 Task: Look for space in Evans, United States from 6th June, 2023 to 8th June, 2023 for 2 adults in price range Rs.7000 to Rs.12000. Place can be private room with 1  bedroom having 2 beds and 1 bathroom. Property type can be house, flat, guest house. Booking option can be shelf check-in. Required host language is English.
Action: Mouse moved to (411, 81)
Screenshot: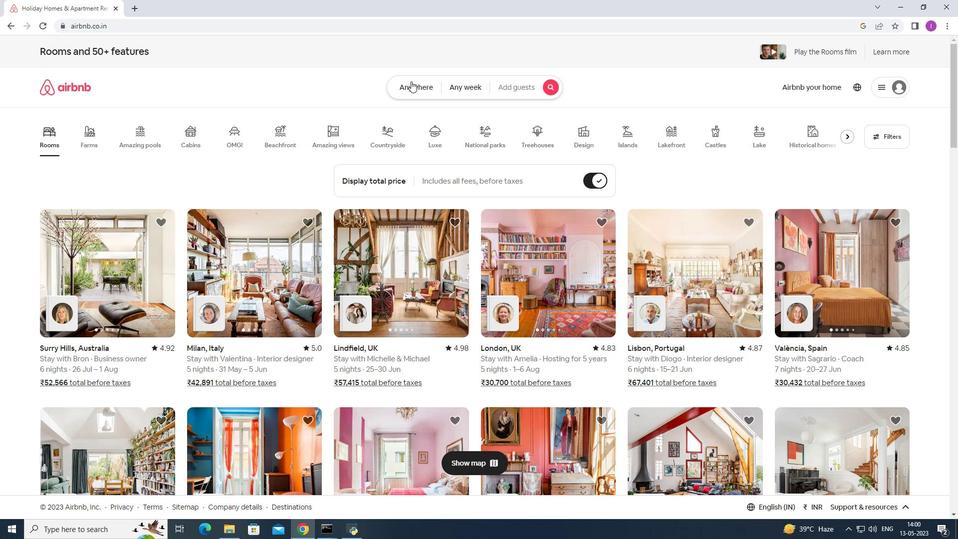 
Action: Mouse pressed left at (411, 81)
Screenshot: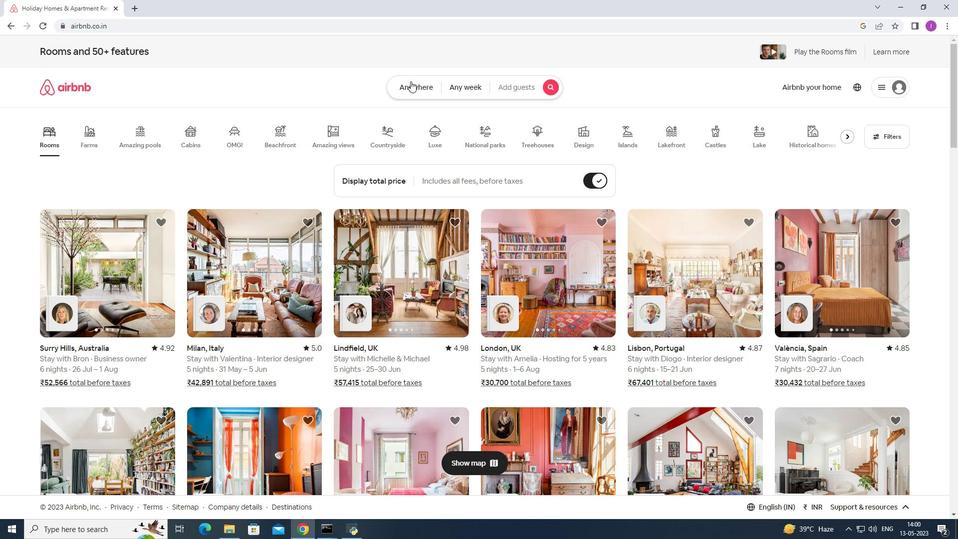 
Action: Mouse moved to (302, 121)
Screenshot: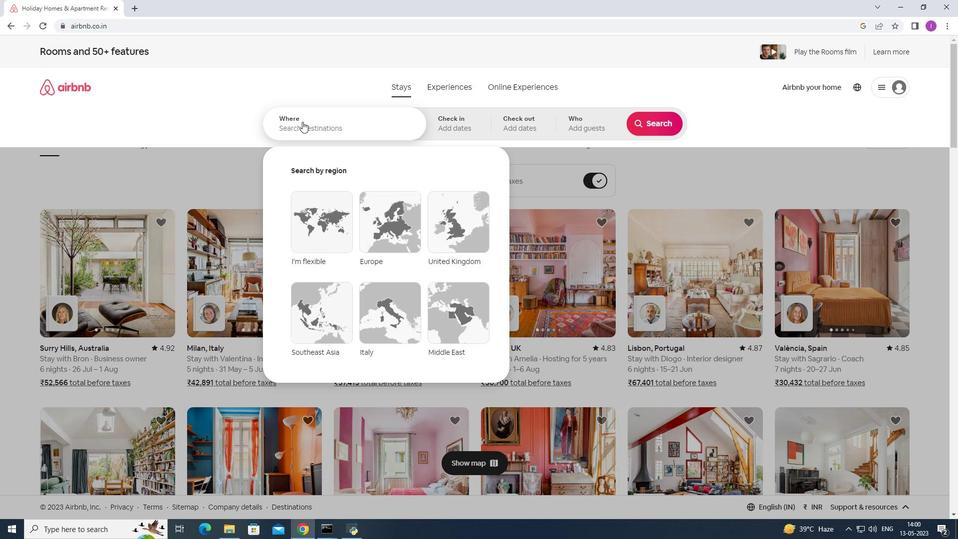 
Action: Mouse pressed left at (302, 121)
Screenshot: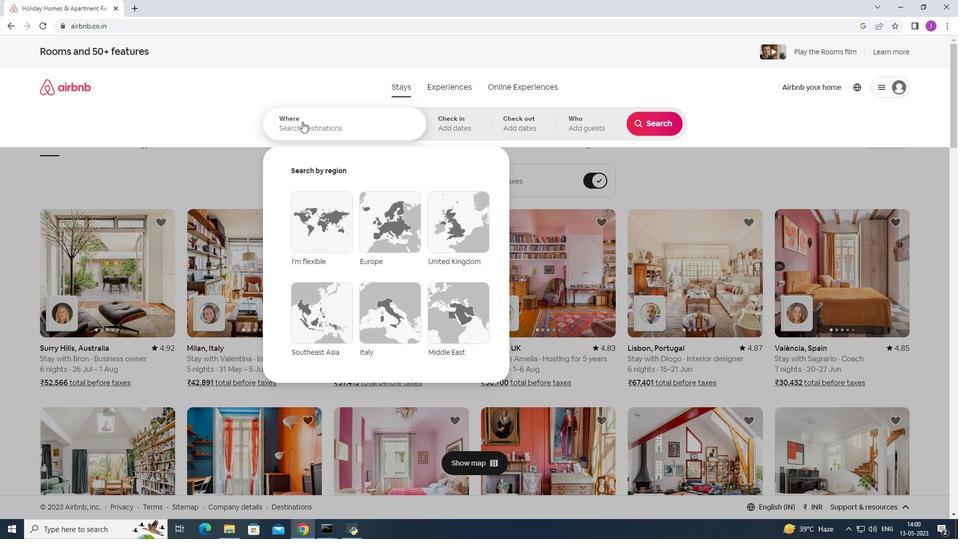 
Action: Key pressed <Key.shift><Key.shift><Key.shift><Key.shift><Key.shift>Evans,<Key.shift>United<Key.space>states
Screenshot: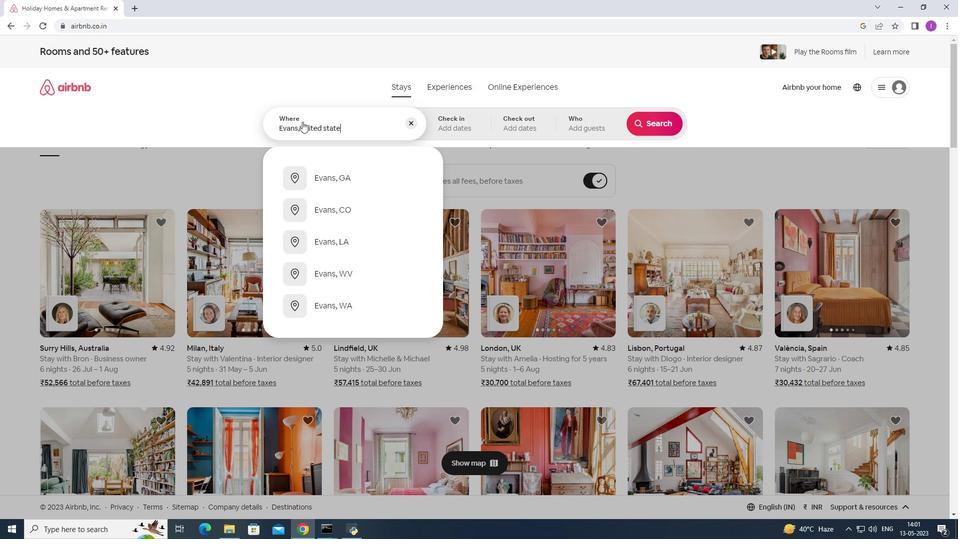 
Action: Mouse moved to (452, 124)
Screenshot: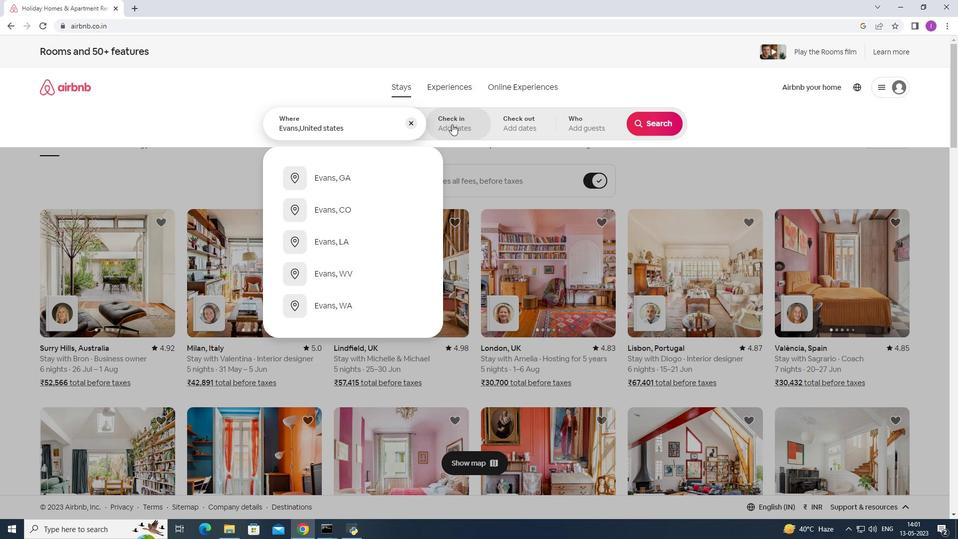 
Action: Mouse pressed left at (452, 124)
Screenshot: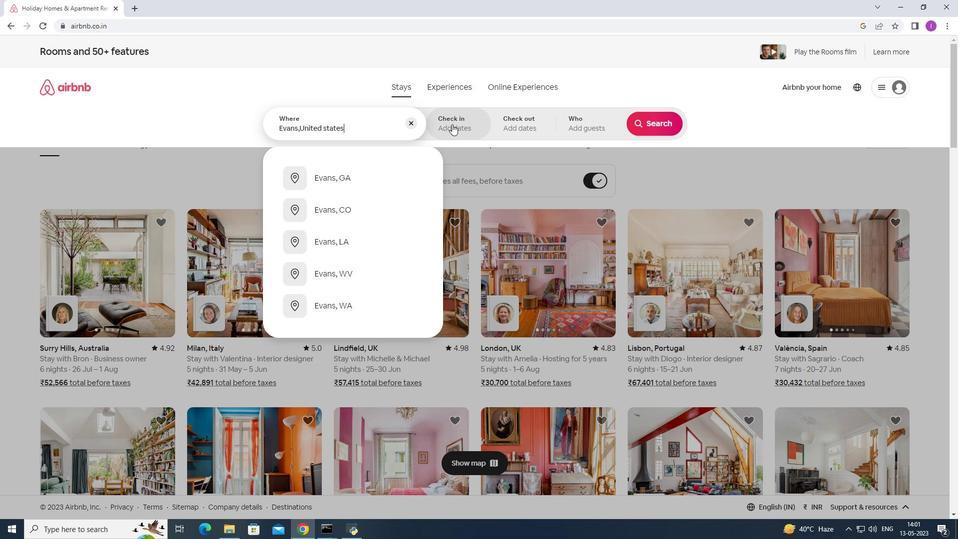 
Action: Mouse moved to (541, 272)
Screenshot: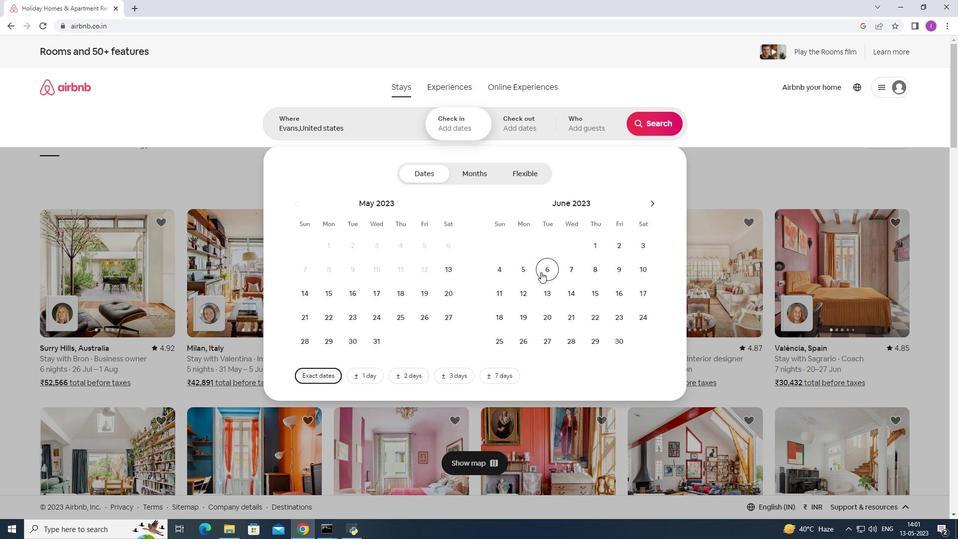 
Action: Mouse pressed left at (541, 272)
Screenshot: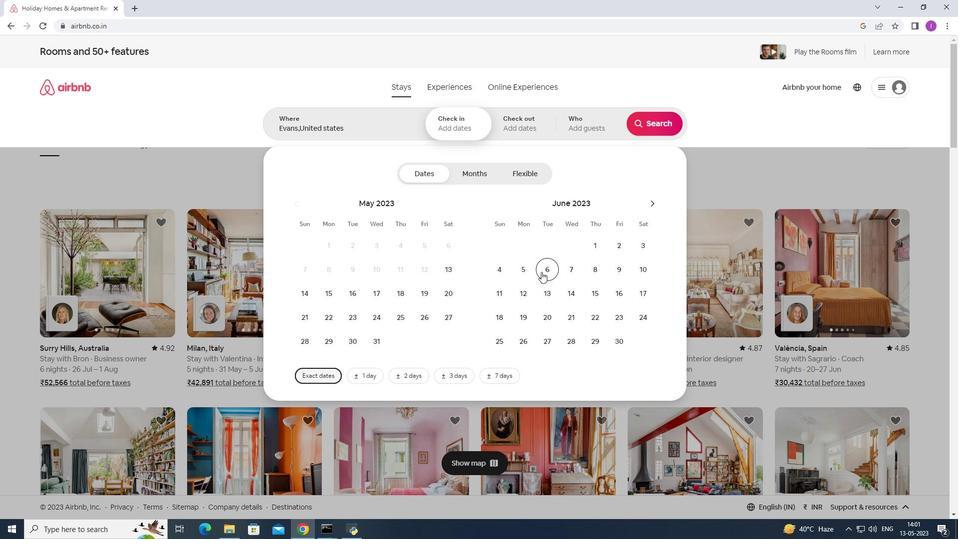 
Action: Mouse moved to (589, 269)
Screenshot: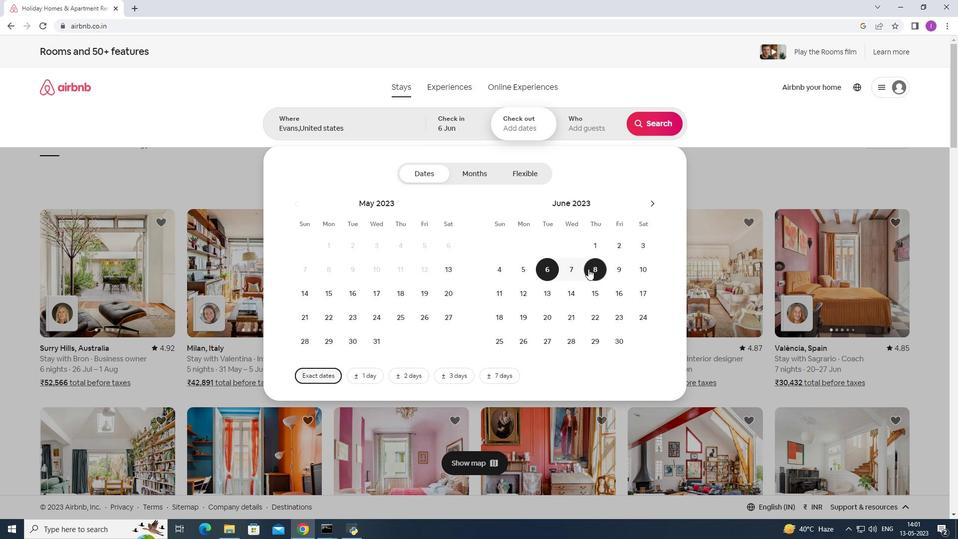 
Action: Mouse pressed left at (589, 269)
Screenshot: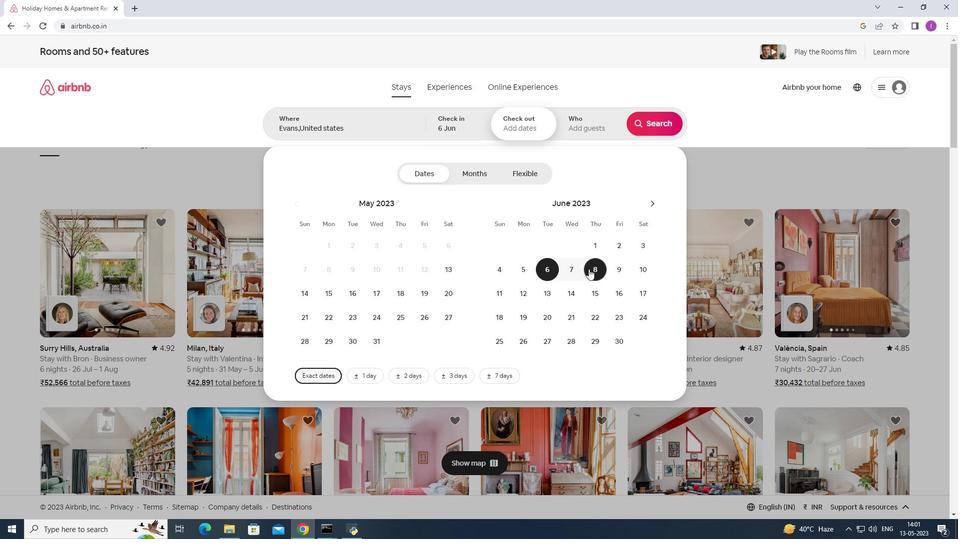 
Action: Mouse moved to (592, 123)
Screenshot: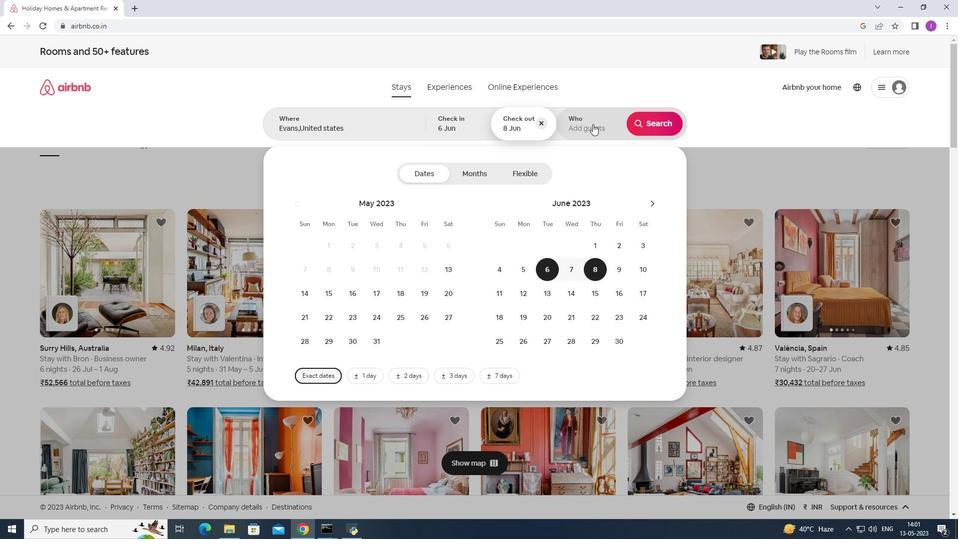 
Action: Mouse pressed left at (592, 123)
Screenshot: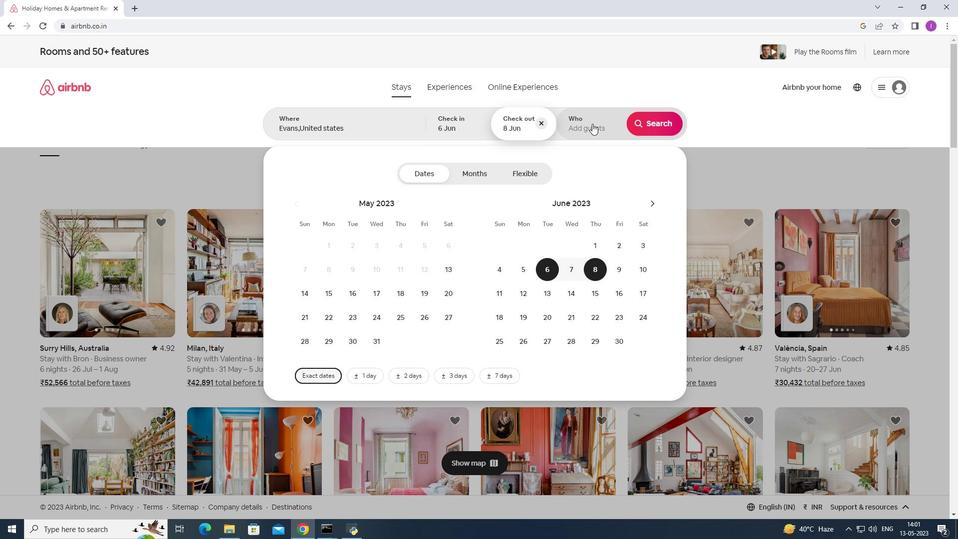 
Action: Mouse moved to (658, 172)
Screenshot: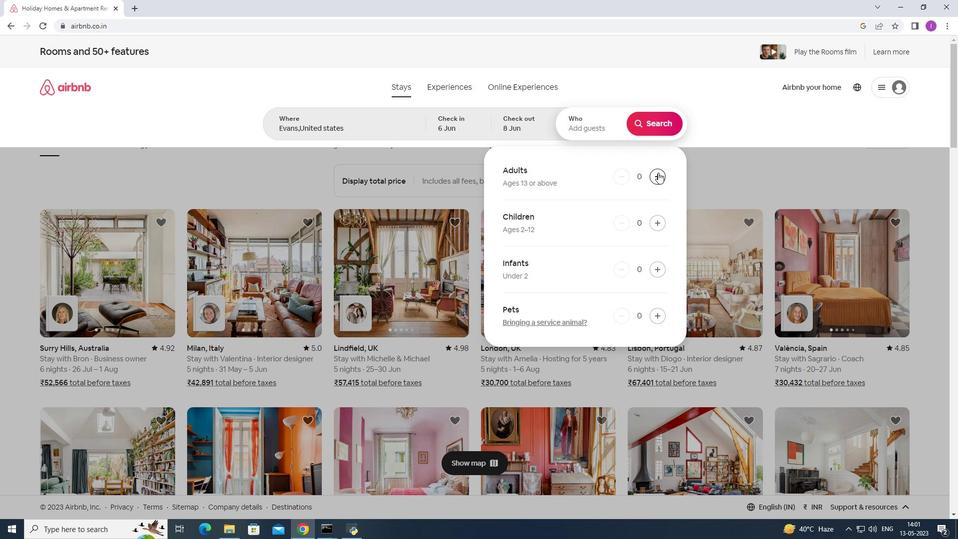 
Action: Mouse pressed left at (658, 172)
Screenshot: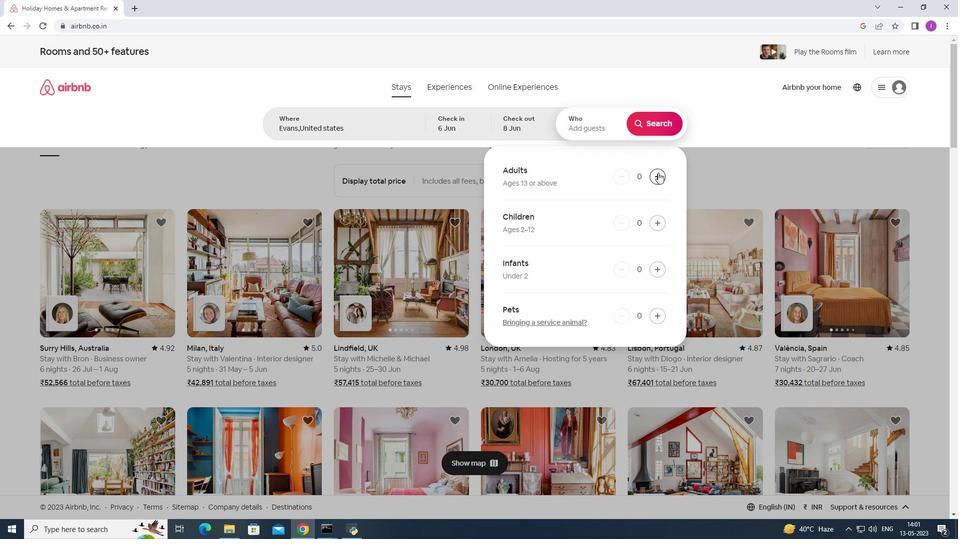 
Action: Mouse pressed left at (658, 172)
Screenshot: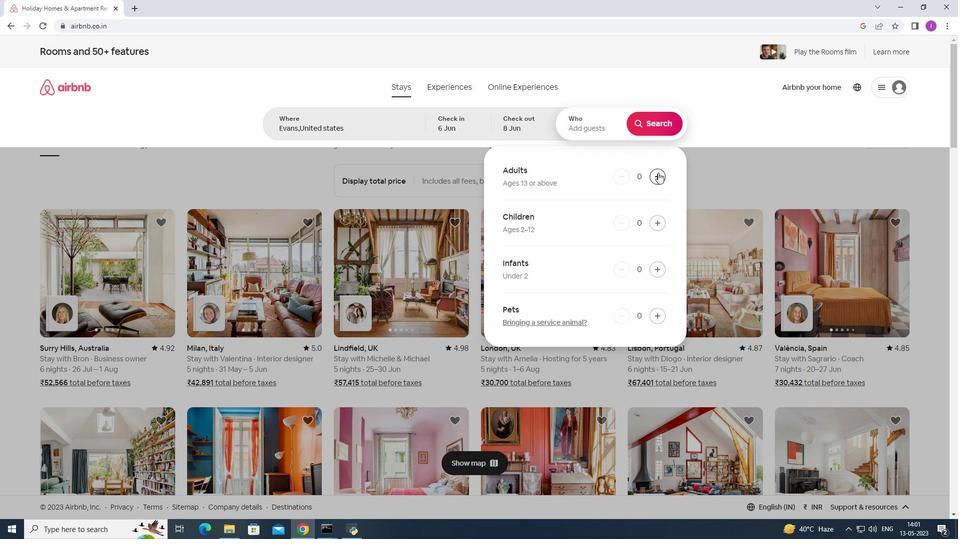 
Action: Mouse moved to (659, 121)
Screenshot: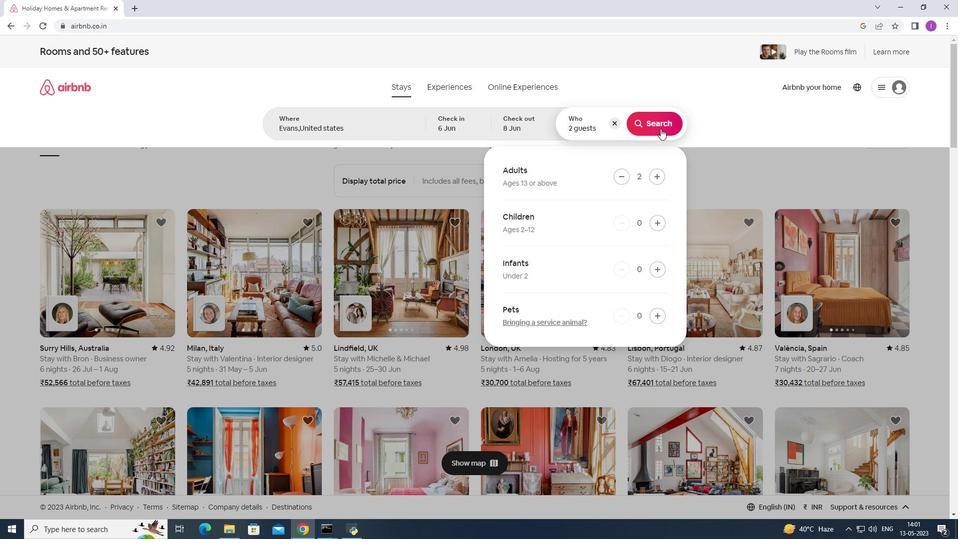 
Action: Mouse pressed left at (659, 121)
Screenshot: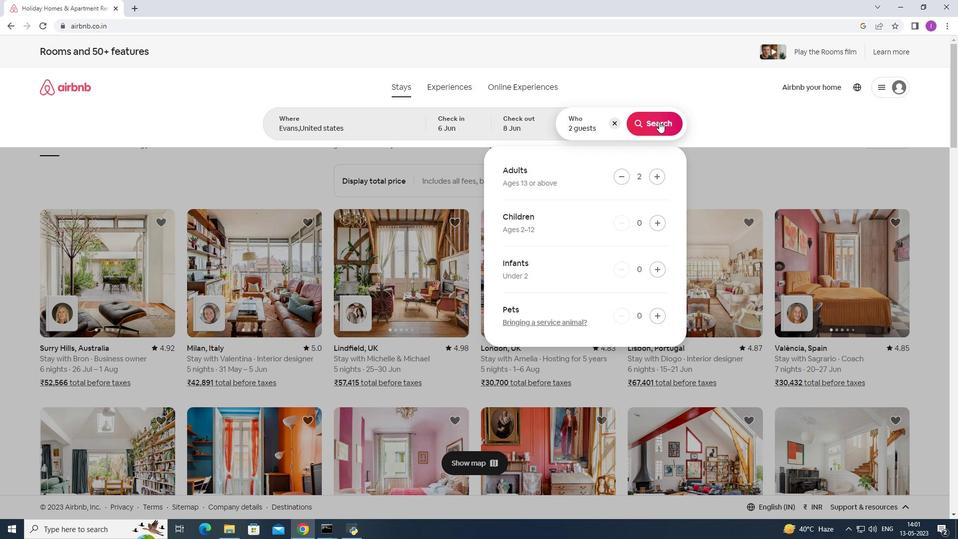 
Action: Mouse moved to (903, 92)
Screenshot: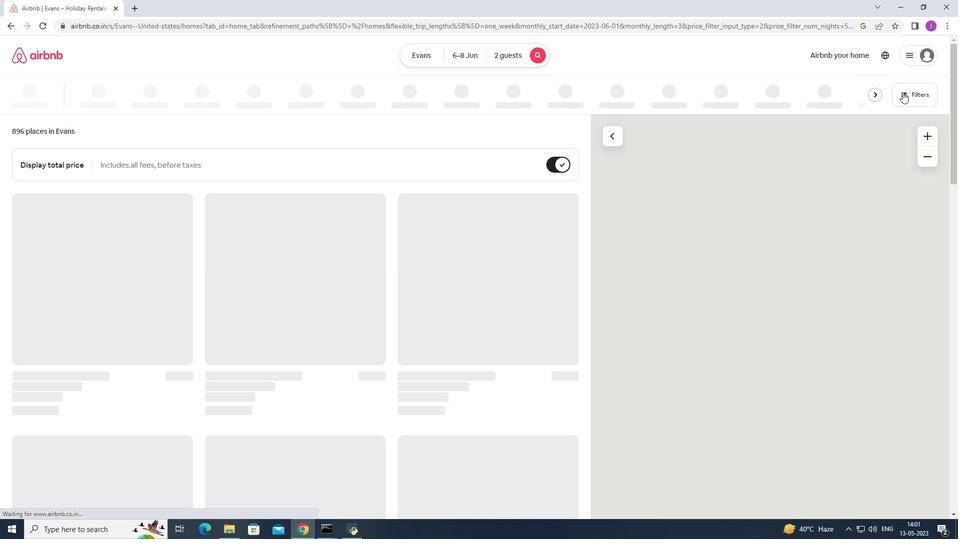 
Action: Mouse pressed left at (903, 92)
Screenshot: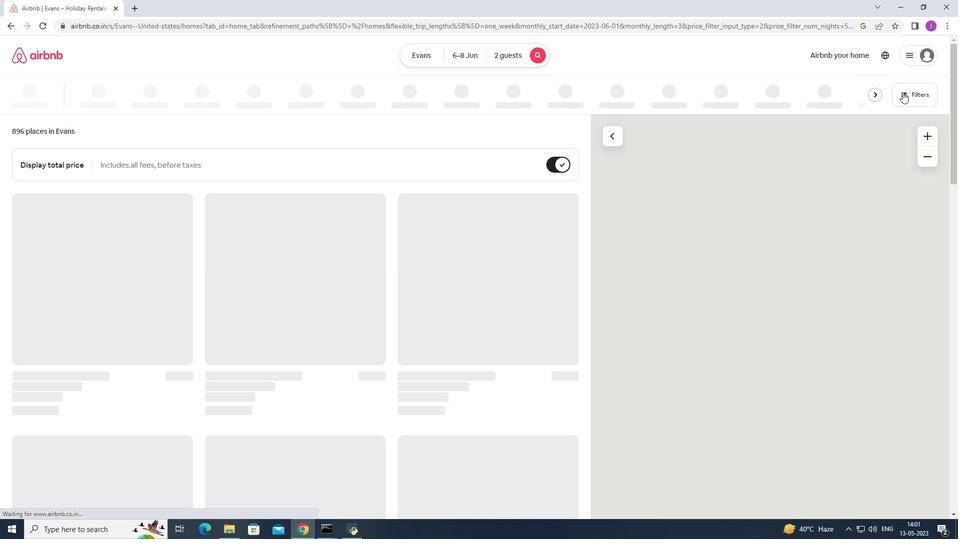 
Action: Mouse moved to (555, 342)
Screenshot: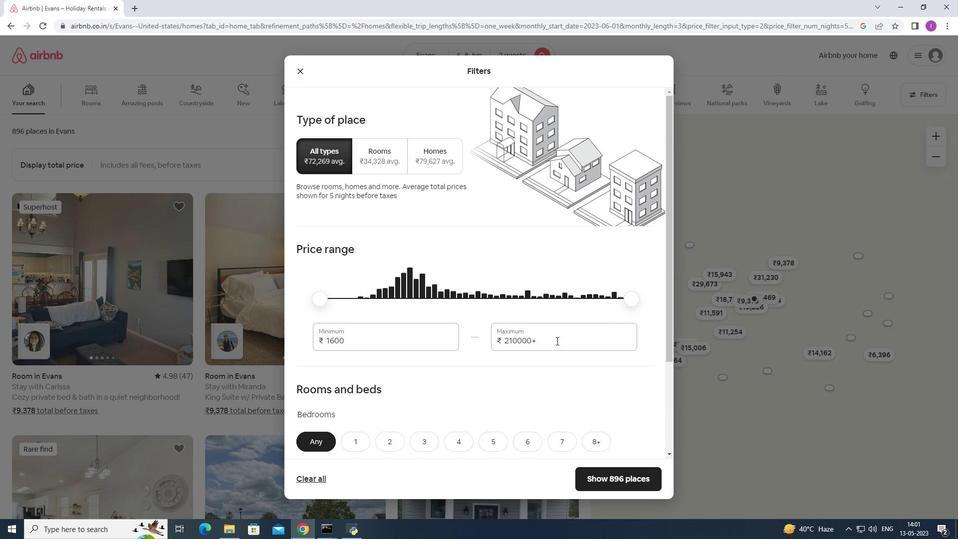
Action: Mouse pressed left at (555, 342)
Screenshot: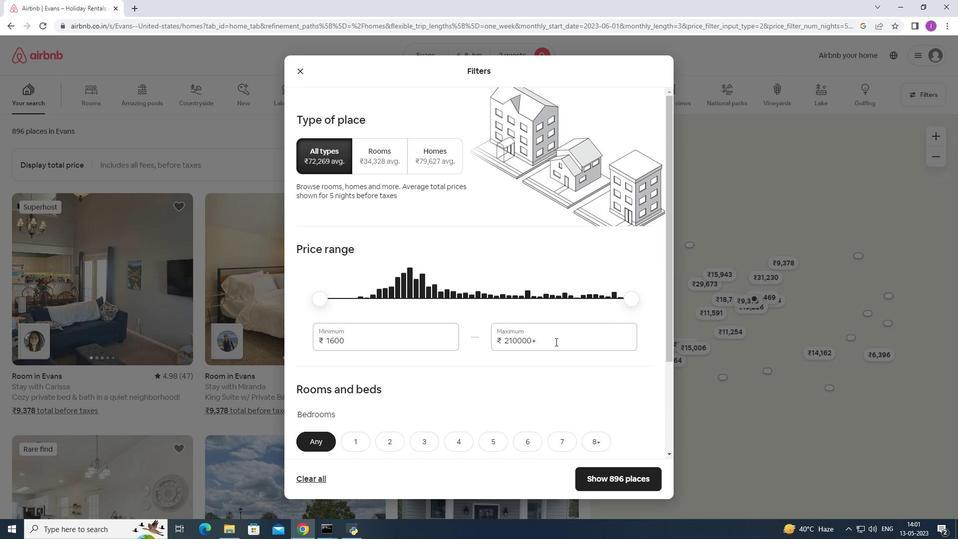 
Action: Mouse moved to (491, 334)
Screenshot: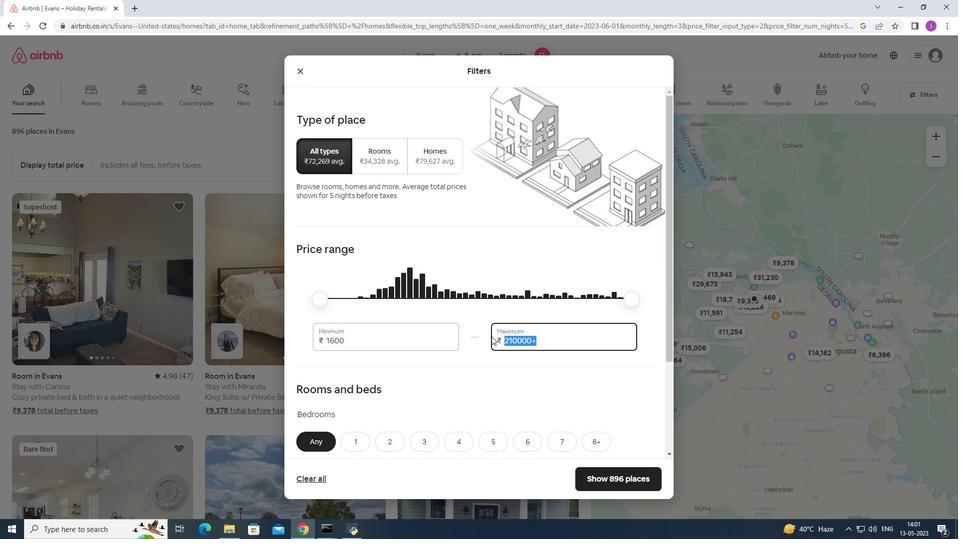 
Action: Key pressed 1
Screenshot: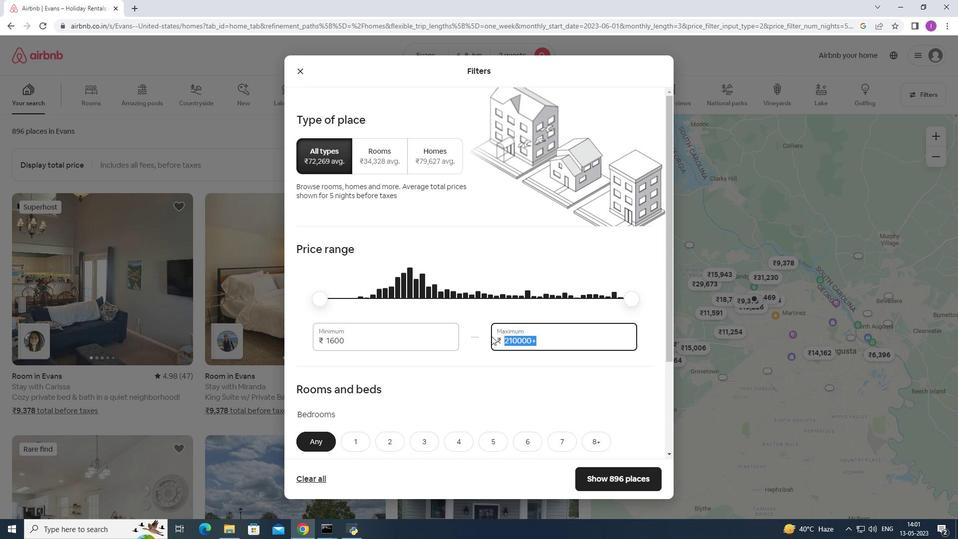 
Action: Mouse moved to (491, 332)
Screenshot: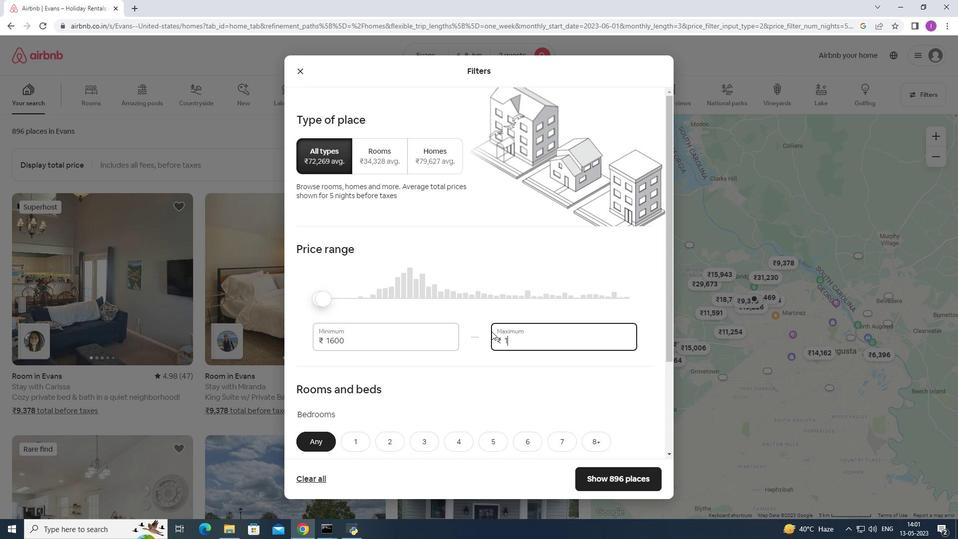 
Action: Key pressed 2
Screenshot: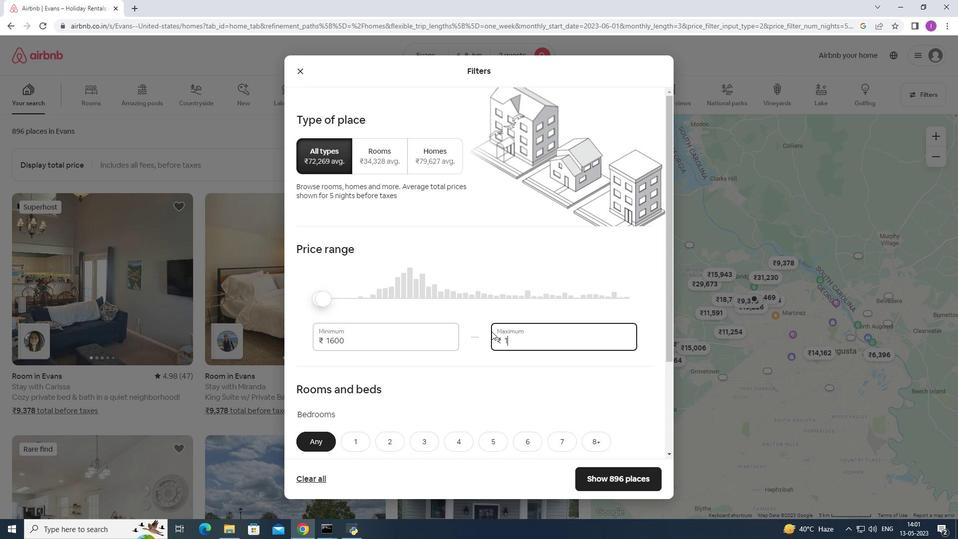 
Action: Mouse moved to (492, 325)
Screenshot: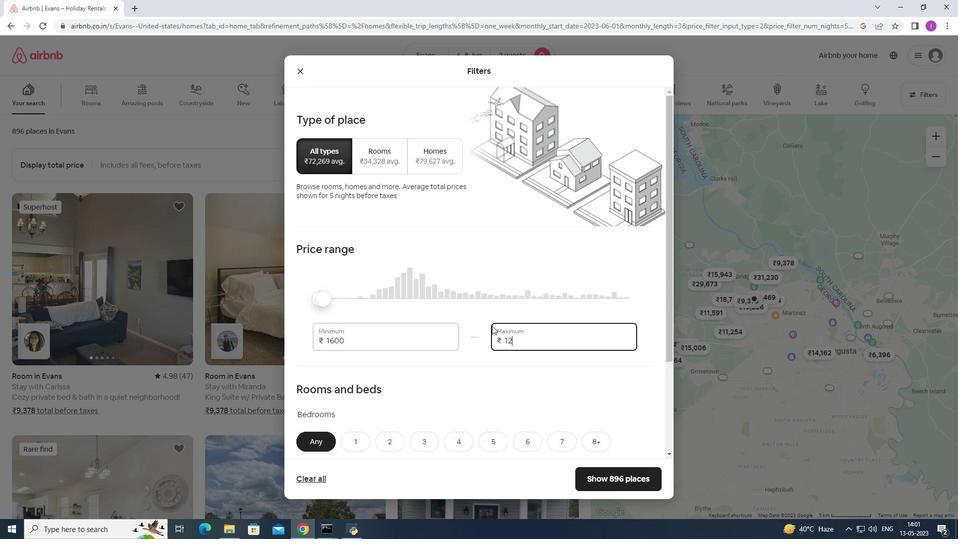 
Action: Key pressed 0
Screenshot: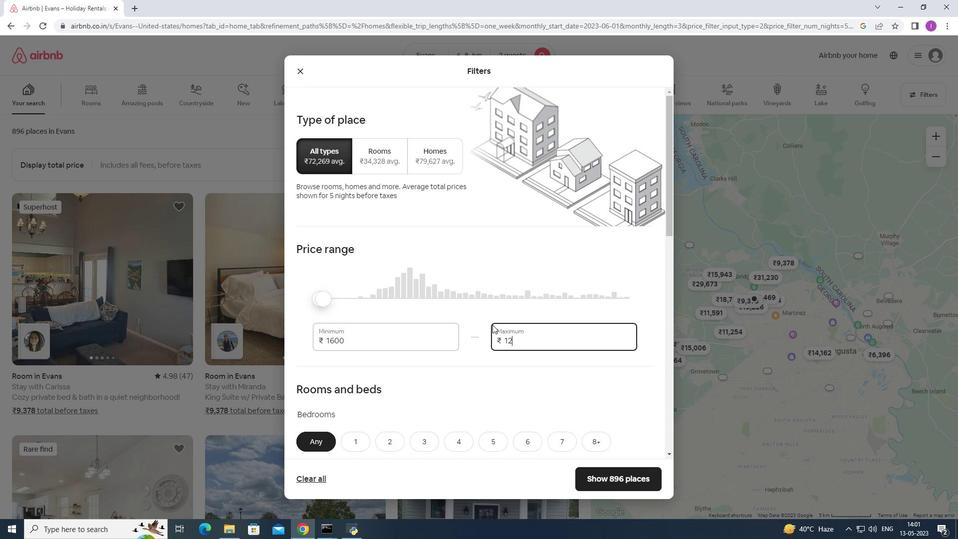 
Action: Mouse moved to (492, 321)
Screenshot: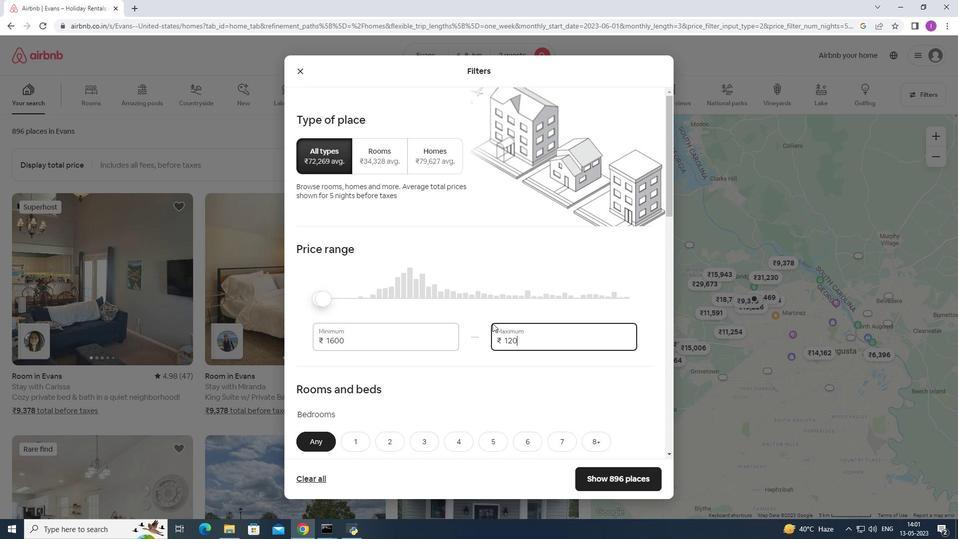 
Action: Key pressed 0
Screenshot: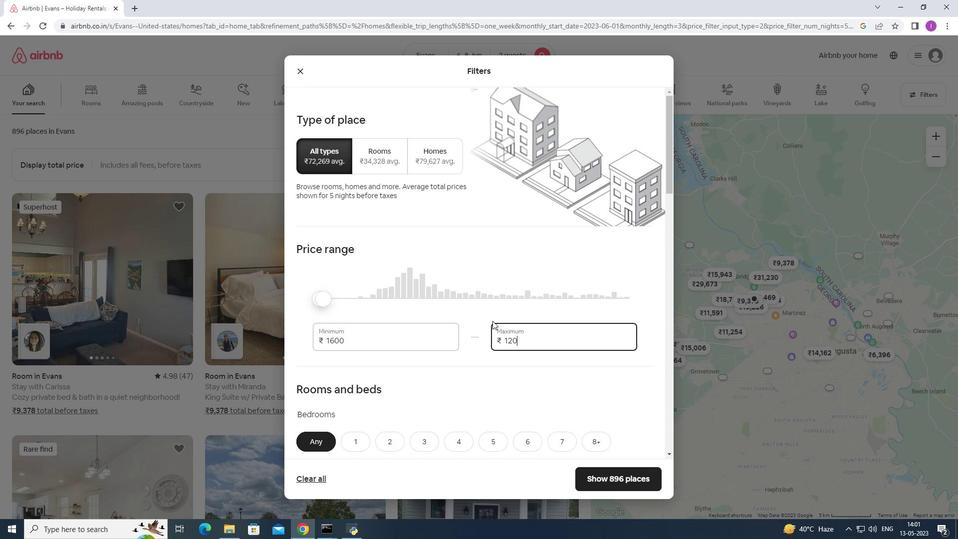 
Action: Mouse moved to (492, 320)
Screenshot: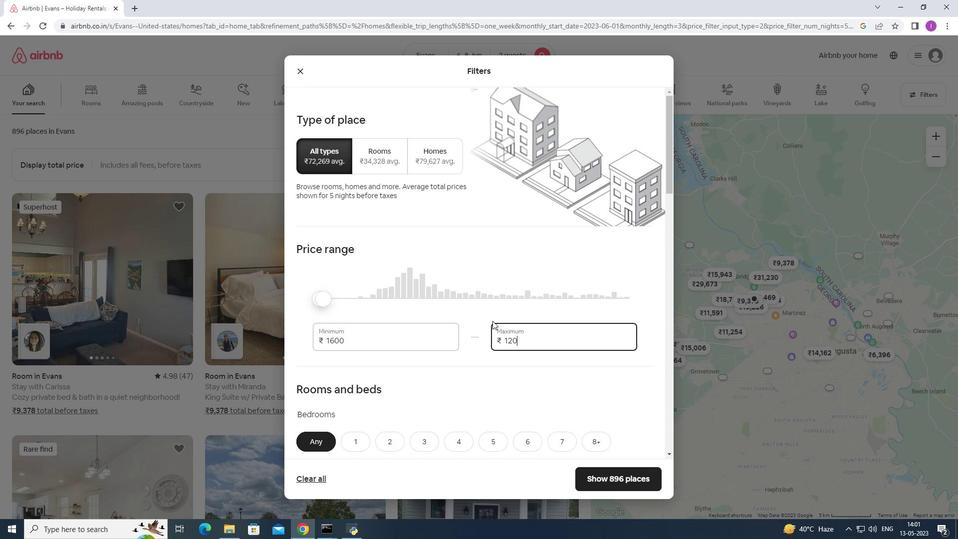 
Action: Key pressed 0
Screenshot: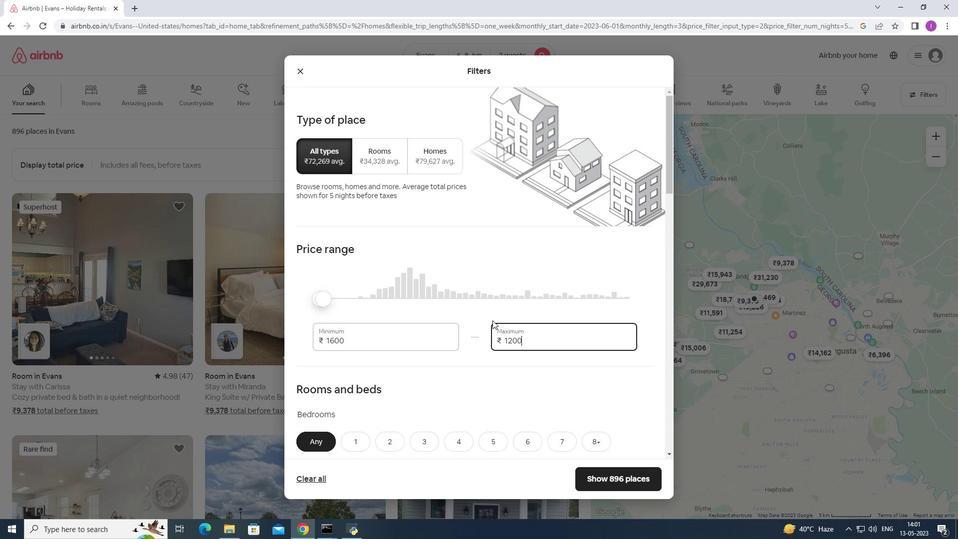 
Action: Mouse moved to (362, 342)
Screenshot: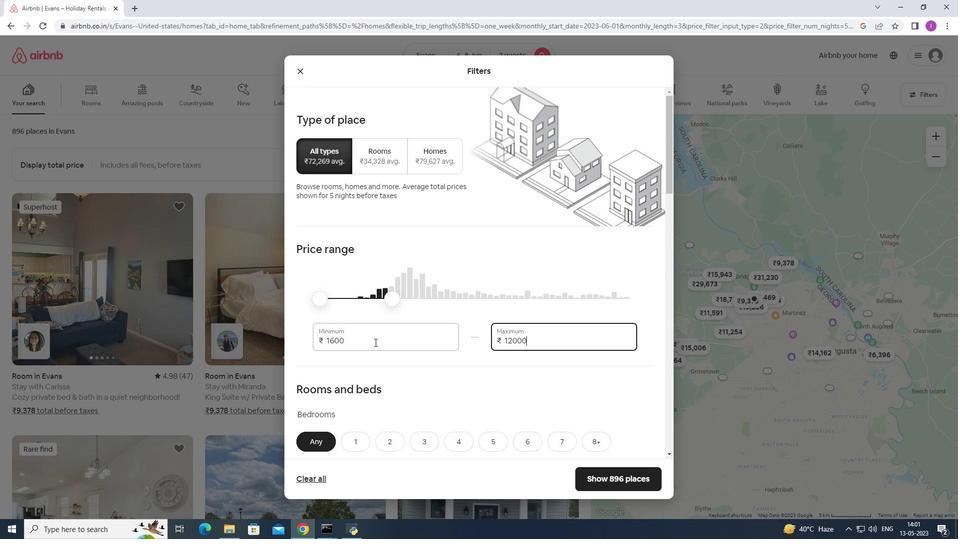 
Action: Mouse pressed left at (362, 342)
Screenshot: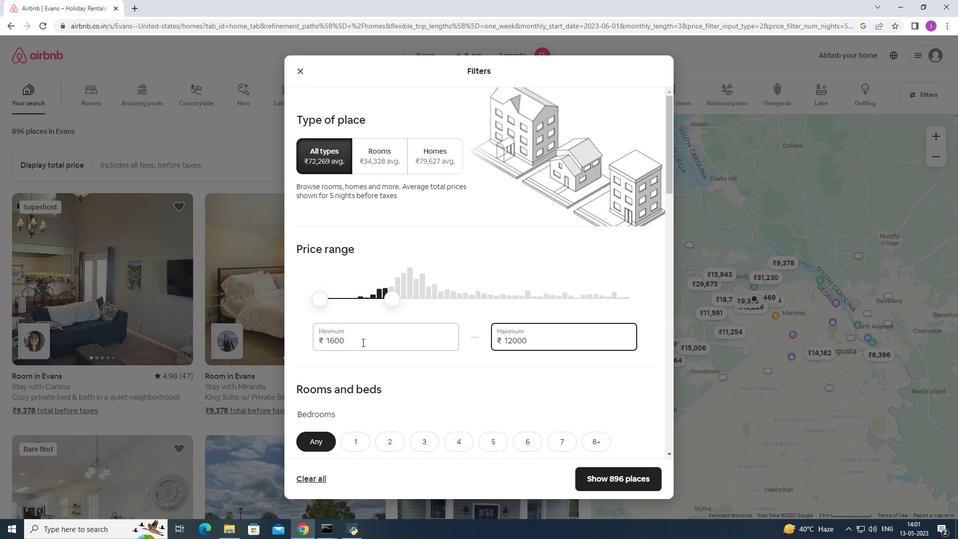 
Action: Mouse moved to (379, 330)
Screenshot: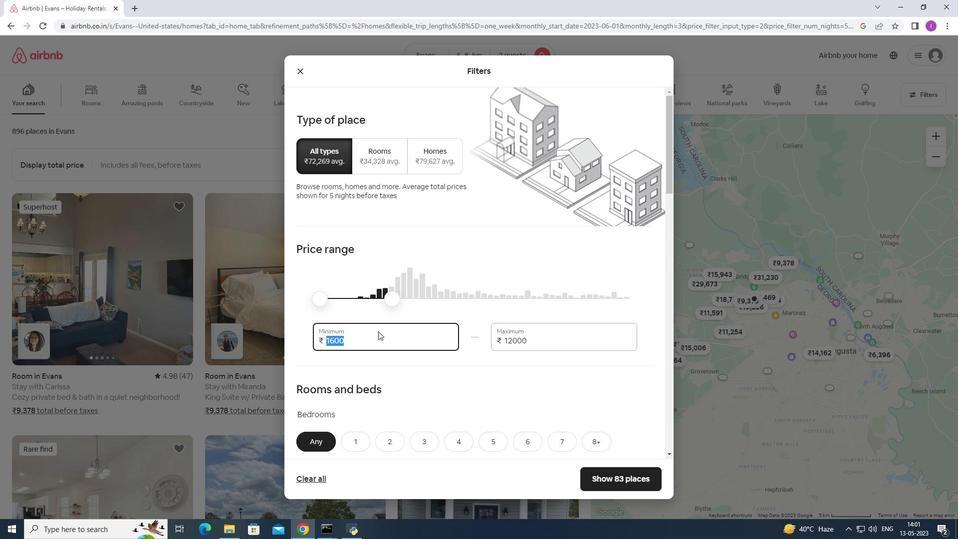 
Action: Key pressed 7000
Screenshot: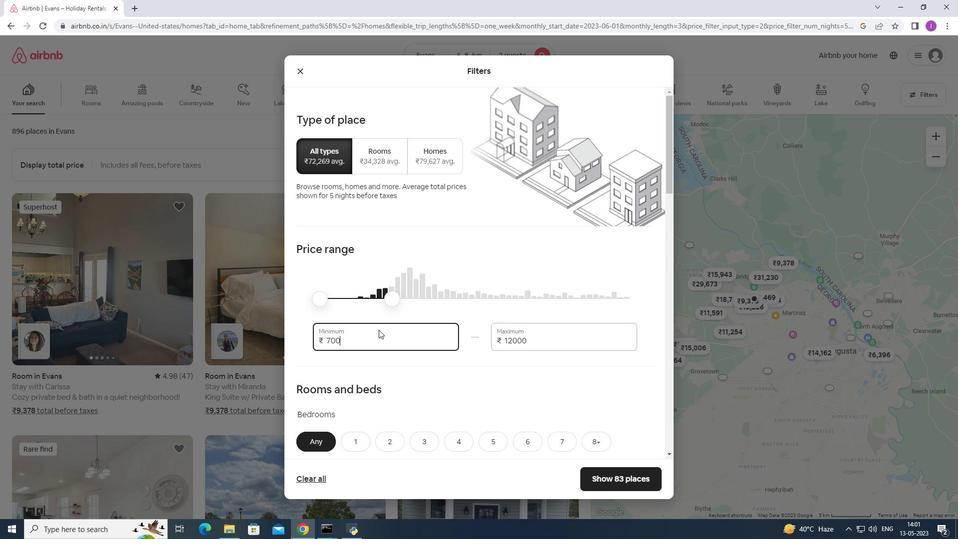 
Action: Mouse moved to (413, 339)
Screenshot: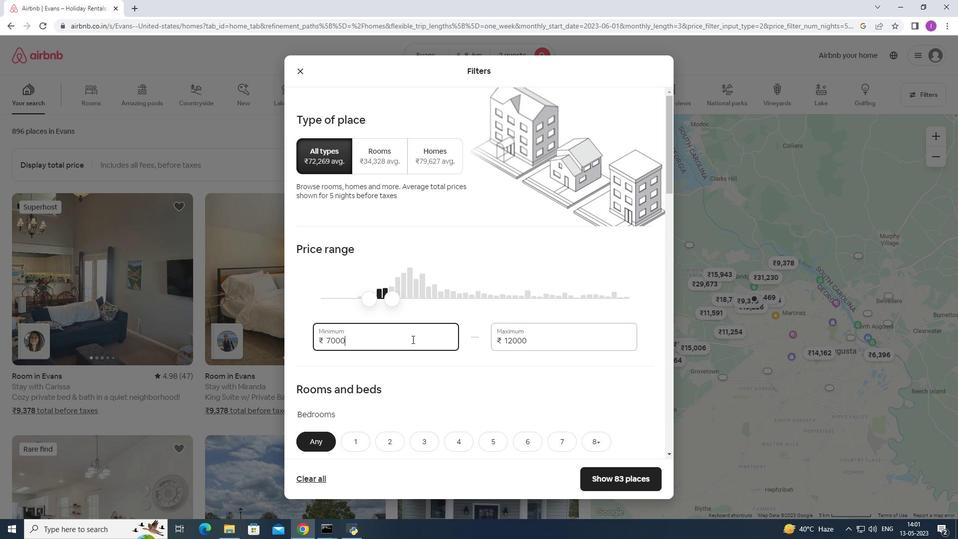 
Action: Mouse scrolled (413, 339) with delta (0, 0)
Screenshot: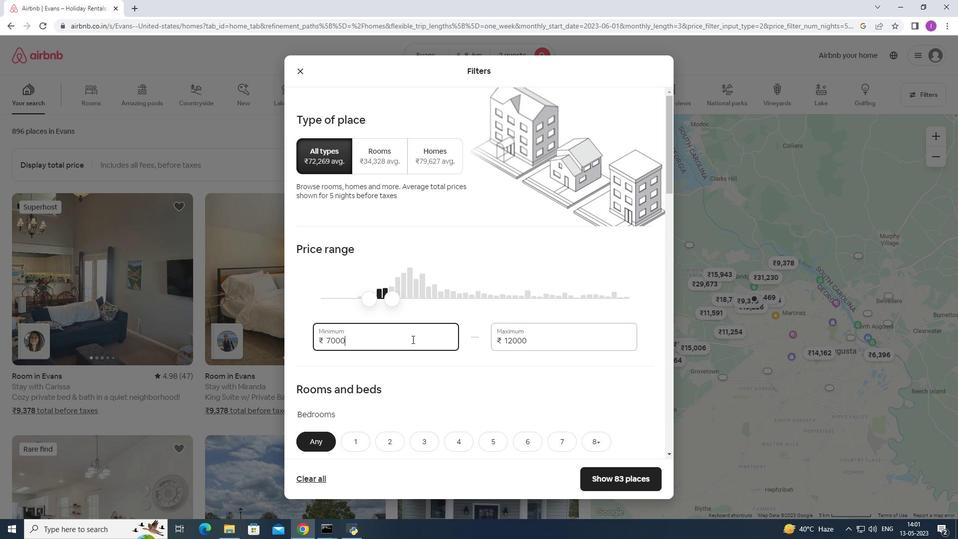
Action: Mouse moved to (413, 339)
Screenshot: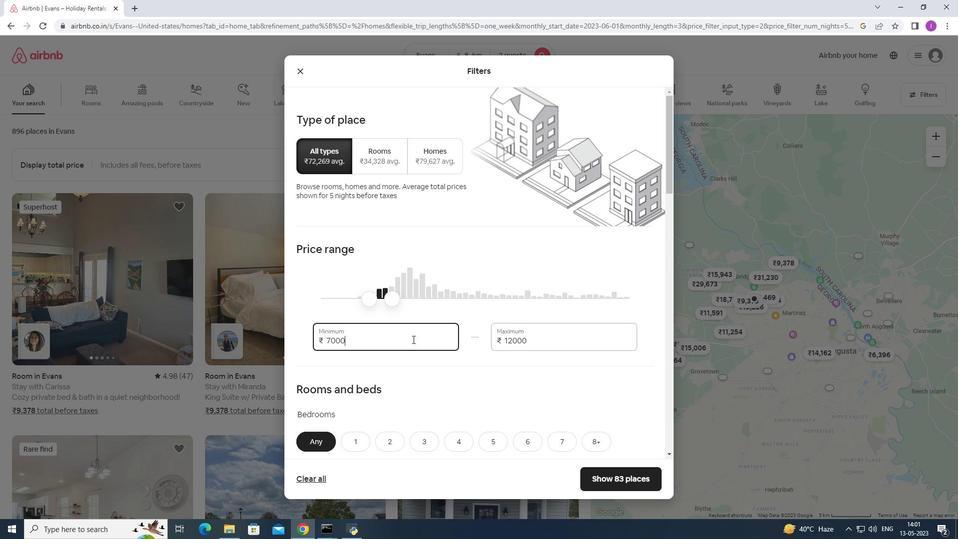 
Action: Mouse scrolled (413, 339) with delta (0, 0)
Screenshot: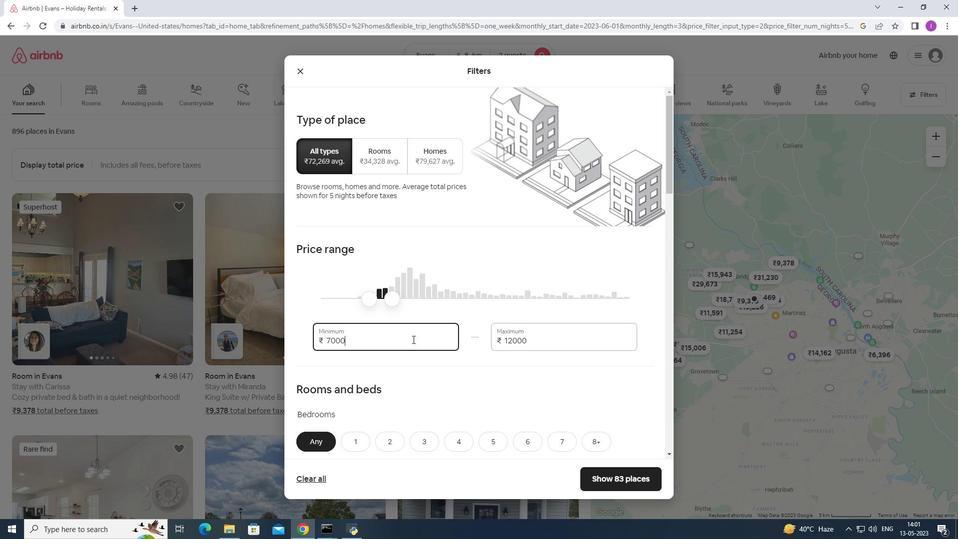 
Action: Mouse scrolled (413, 339) with delta (0, 0)
Screenshot: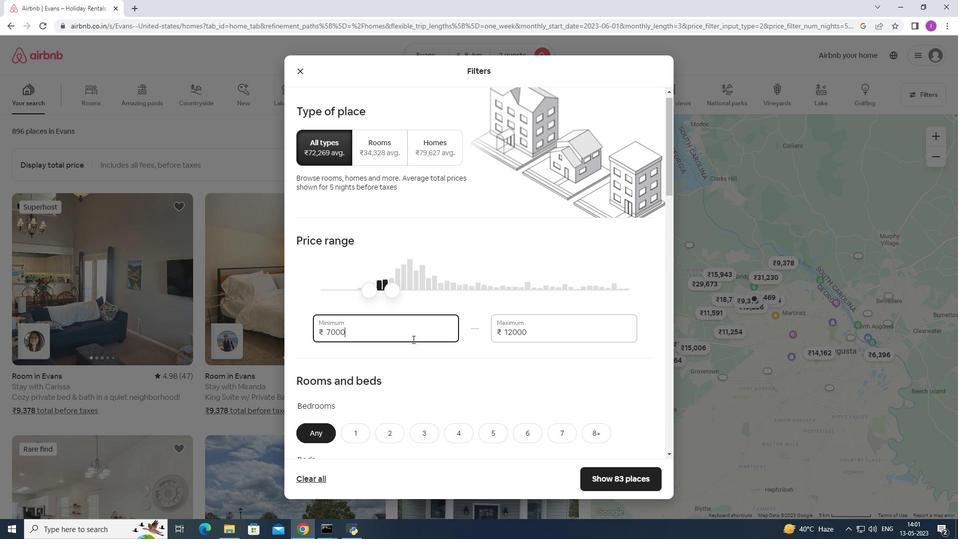 
Action: Mouse moved to (347, 289)
Screenshot: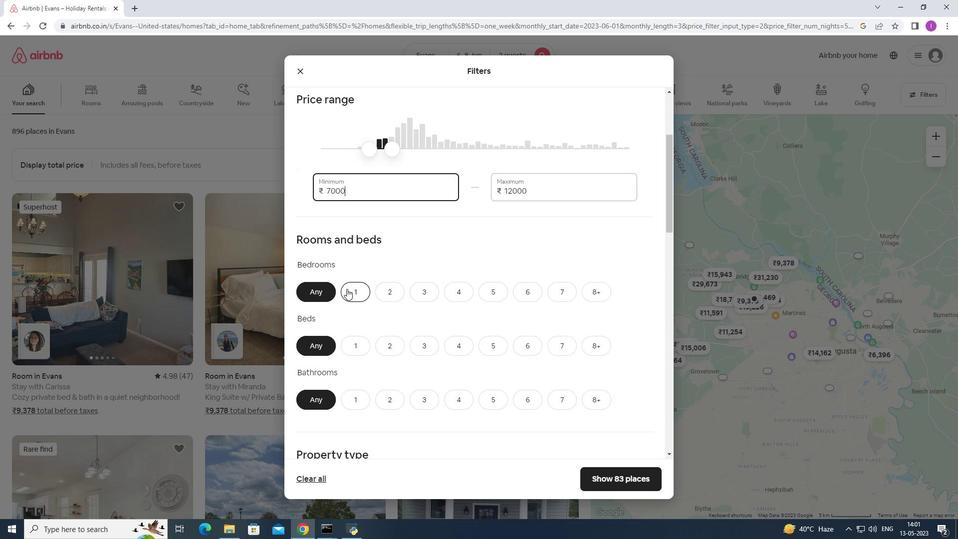 
Action: Mouse pressed left at (347, 289)
Screenshot: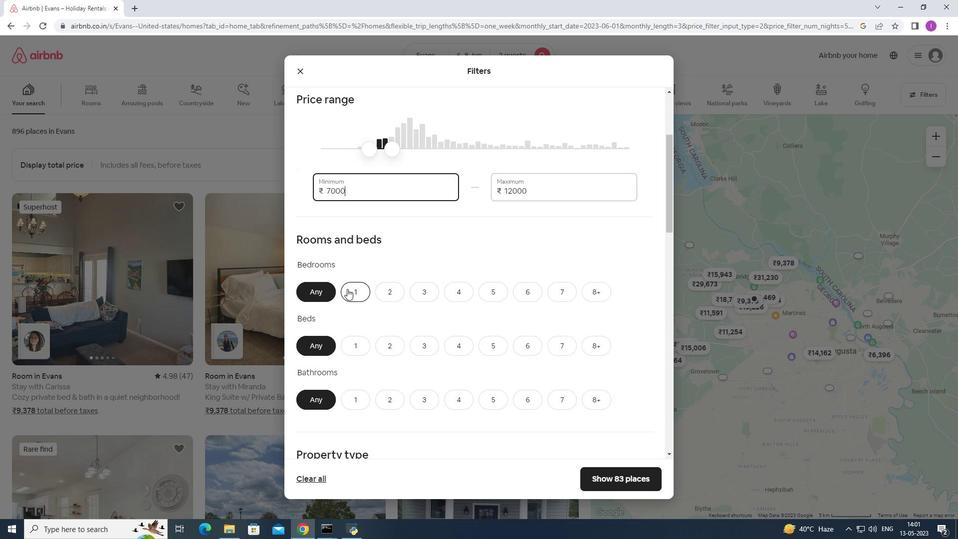 
Action: Mouse moved to (392, 350)
Screenshot: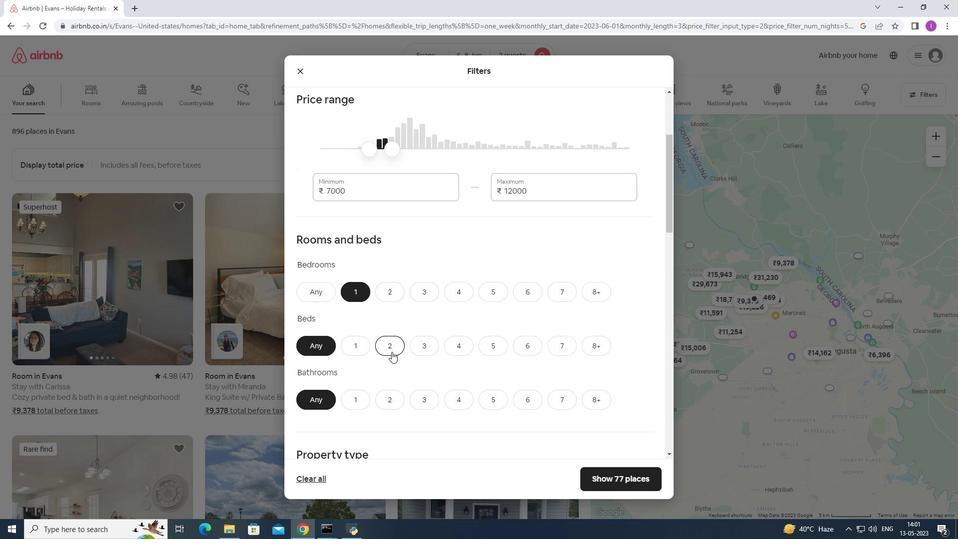
Action: Mouse pressed left at (392, 350)
Screenshot: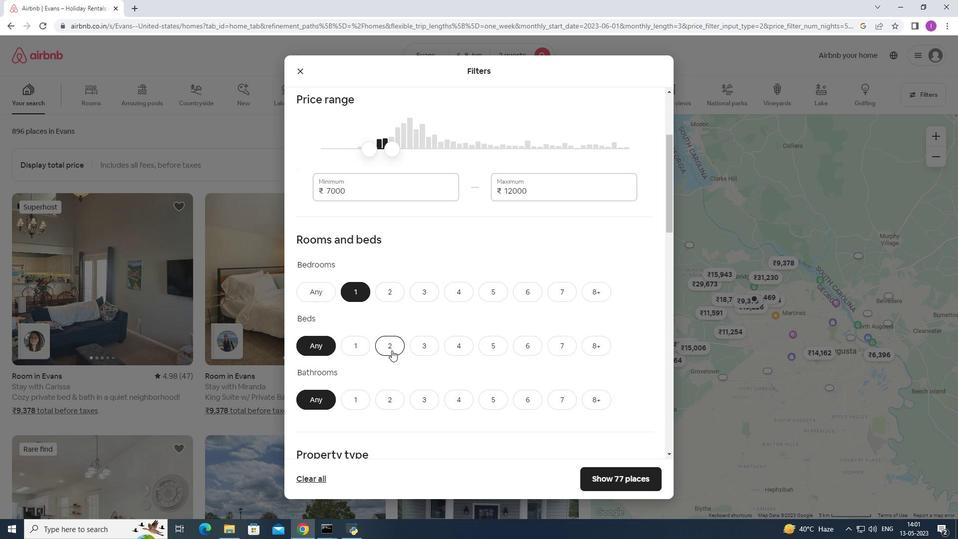 
Action: Mouse moved to (362, 397)
Screenshot: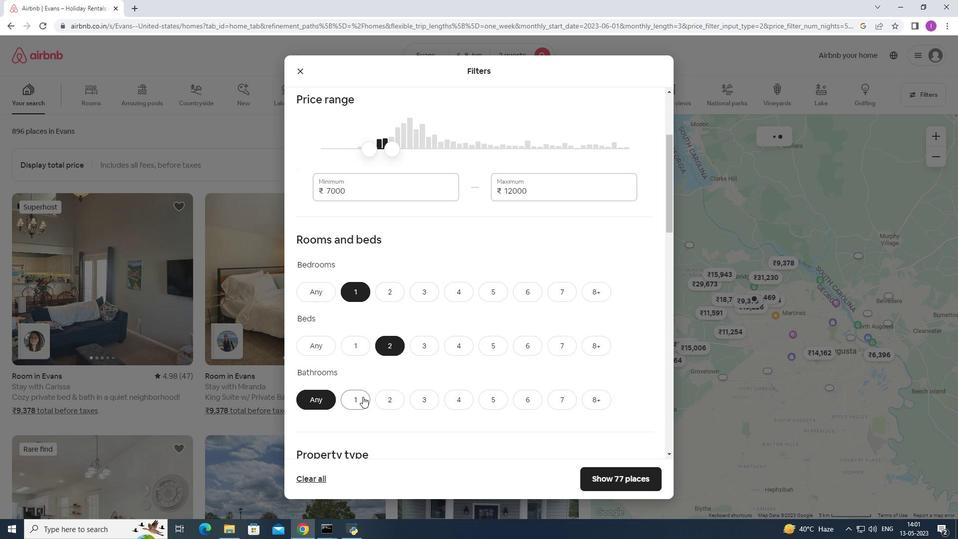 
Action: Mouse pressed left at (362, 397)
Screenshot: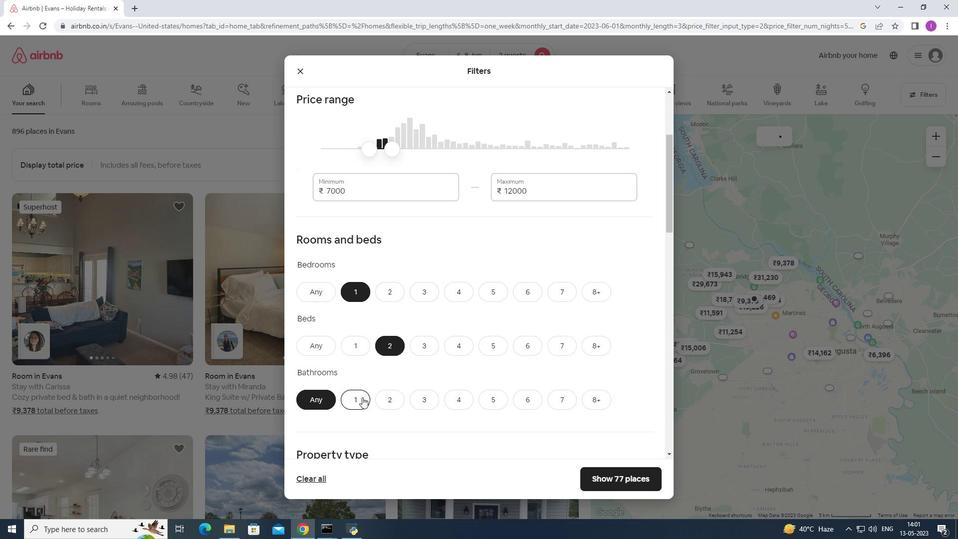 
Action: Mouse moved to (361, 350)
Screenshot: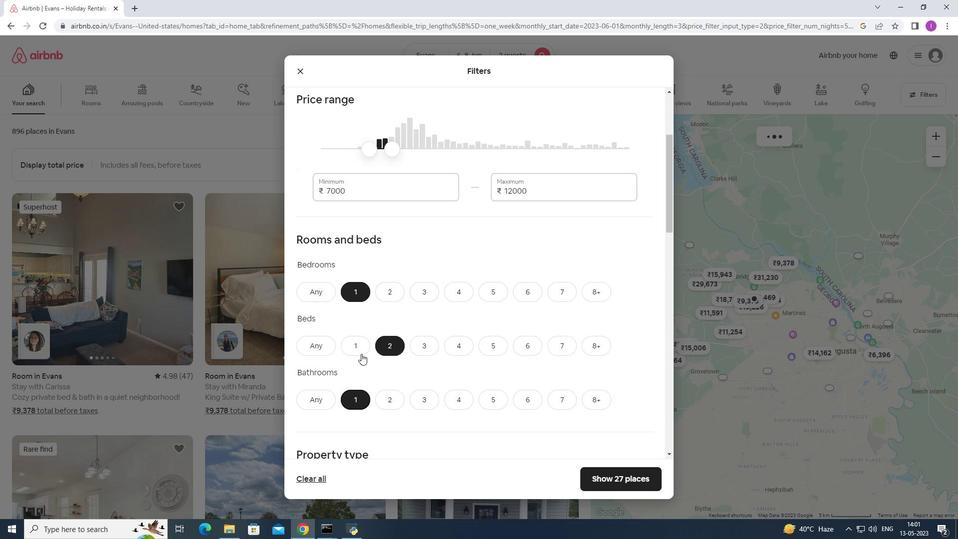 
Action: Mouse scrolled (361, 349) with delta (0, 0)
Screenshot: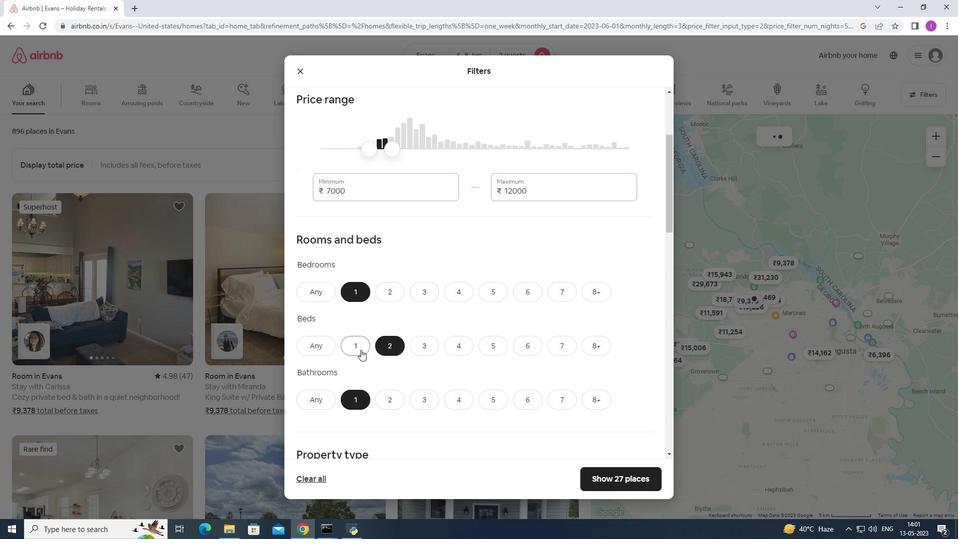 
Action: Mouse scrolled (361, 349) with delta (0, 0)
Screenshot: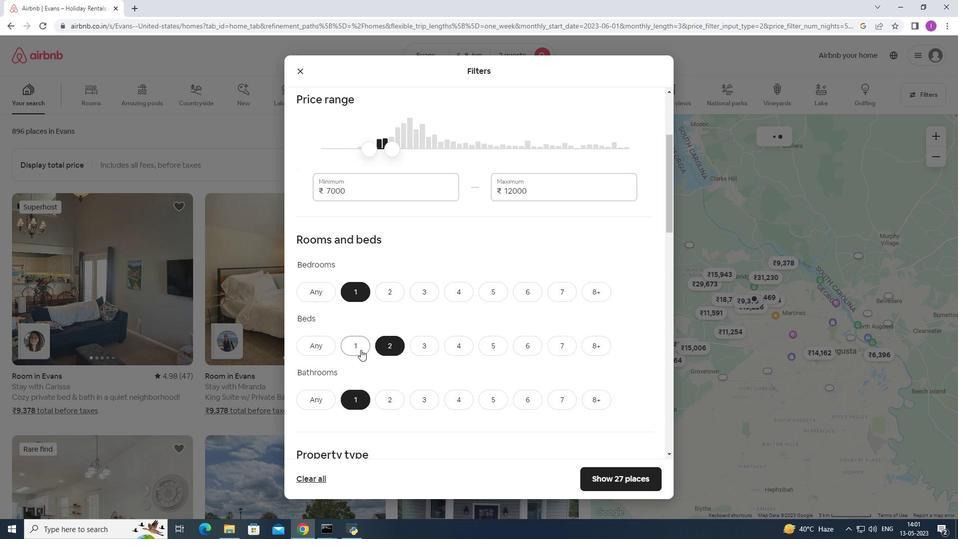 
Action: Mouse scrolled (361, 349) with delta (0, 0)
Screenshot: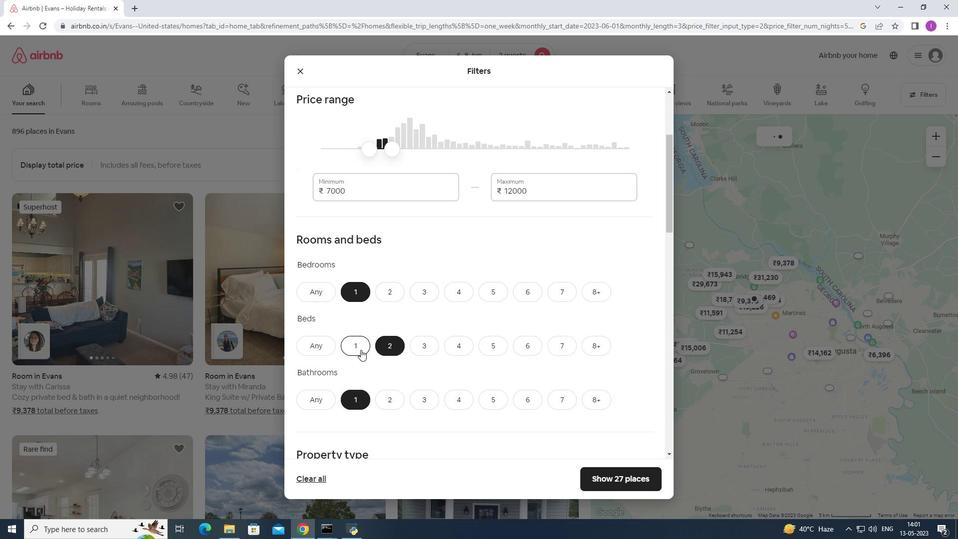 
Action: Mouse scrolled (361, 349) with delta (0, 0)
Screenshot: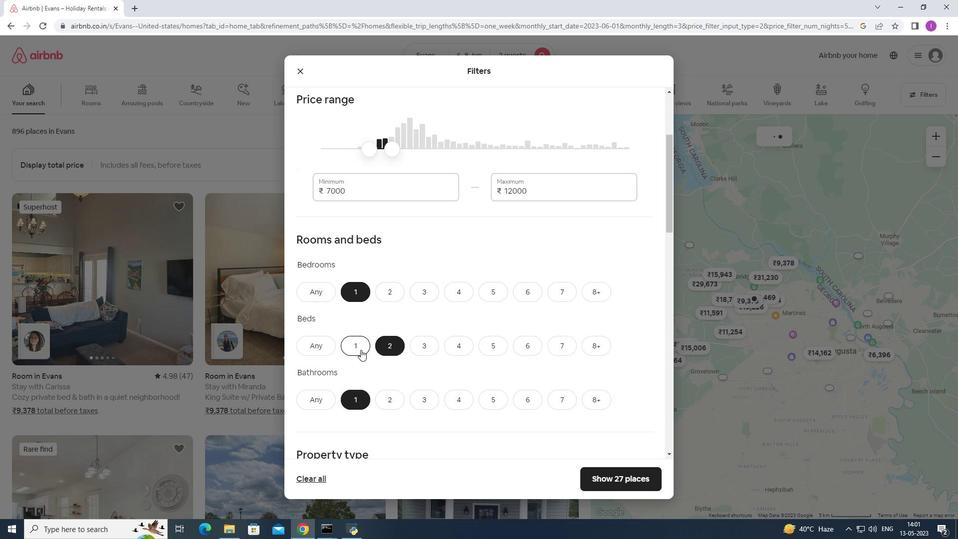 
Action: Mouse moved to (358, 321)
Screenshot: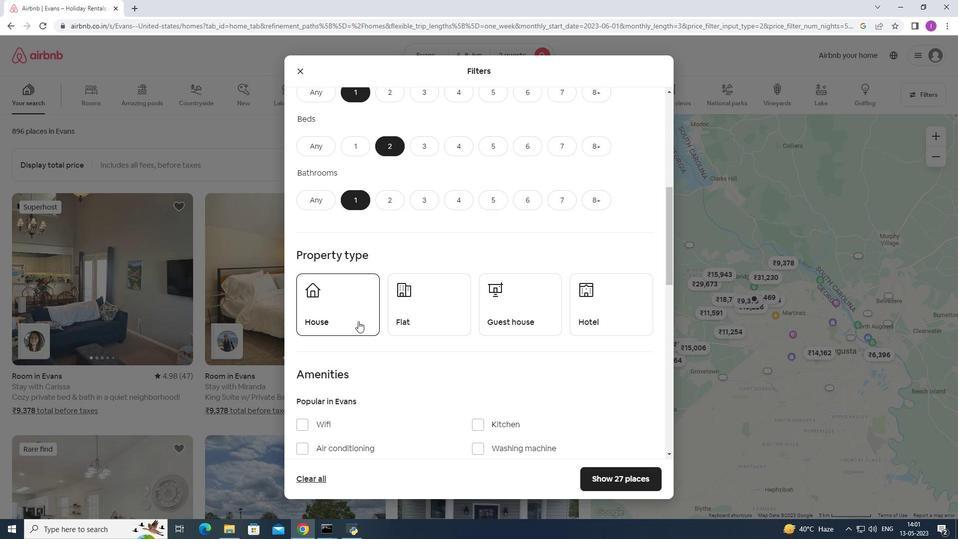 
Action: Mouse pressed left at (358, 321)
Screenshot: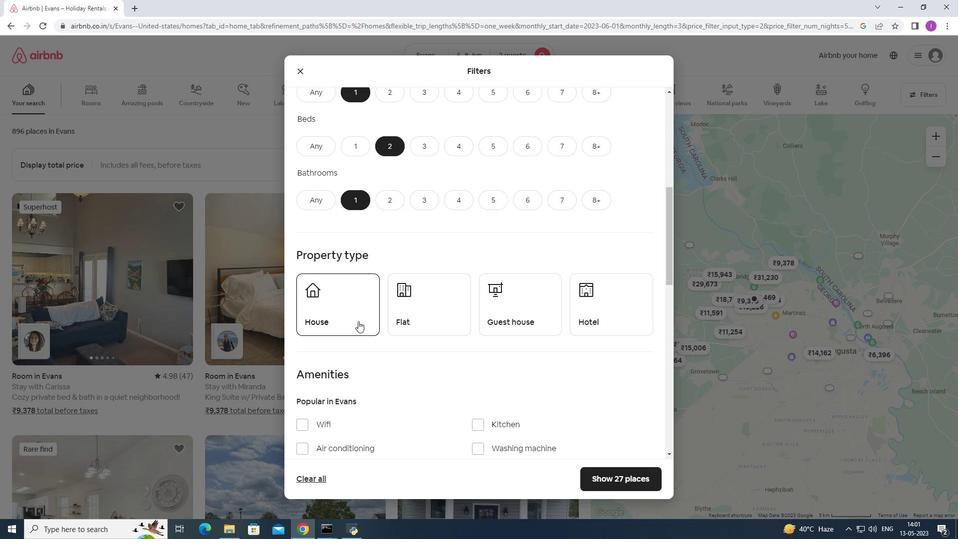 
Action: Mouse moved to (423, 303)
Screenshot: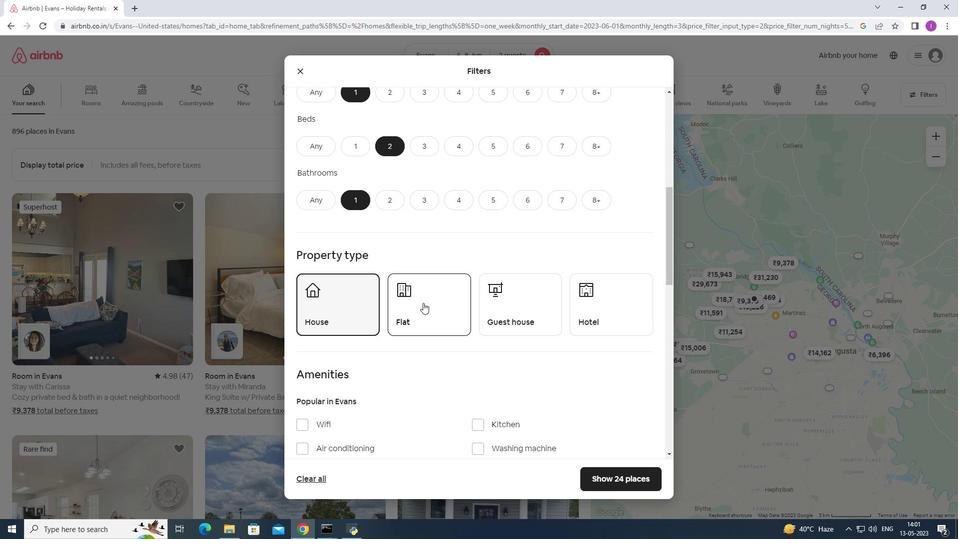 
Action: Mouse pressed left at (423, 303)
Screenshot: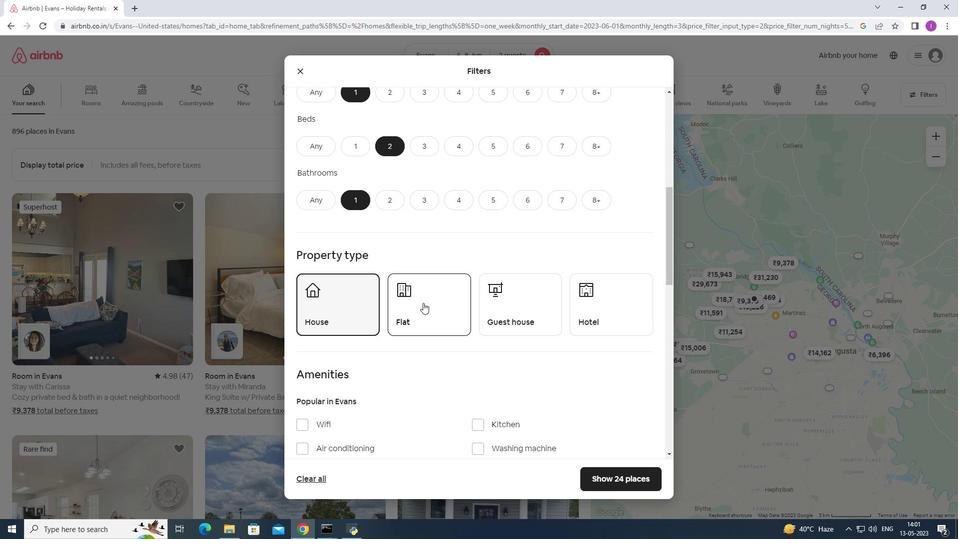 
Action: Mouse moved to (509, 310)
Screenshot: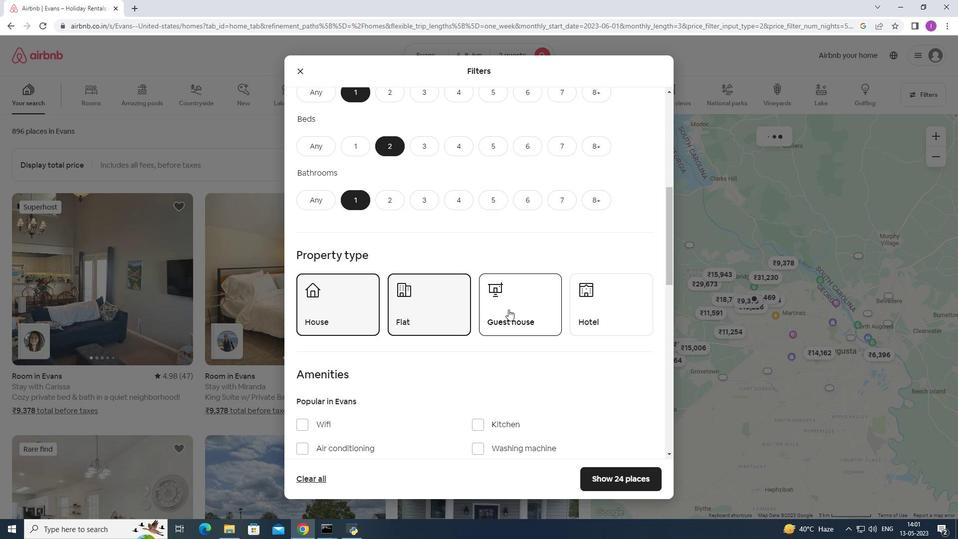 
Action: Mouse pressed left at (509, 310)
Screenshot: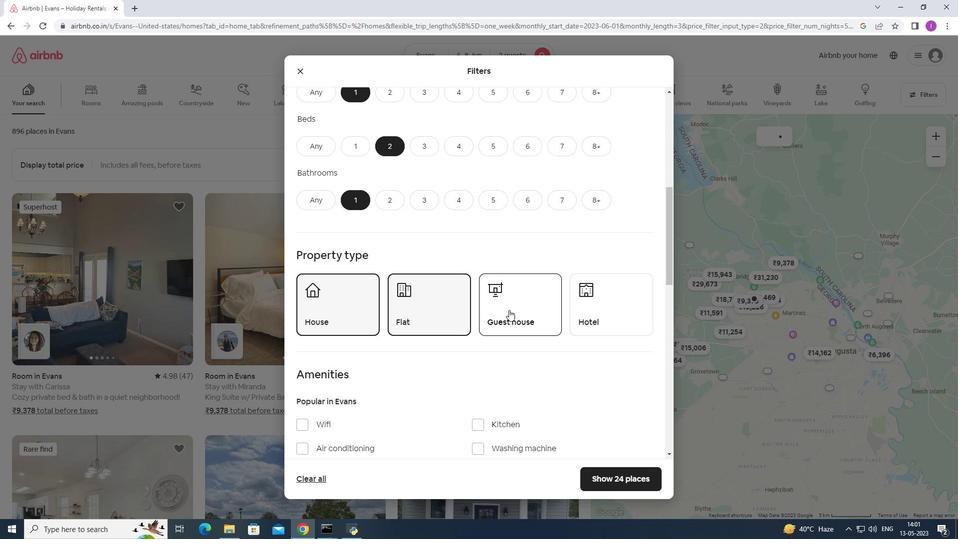 
Action: Mouse moved to (532, 404)
Screenshot: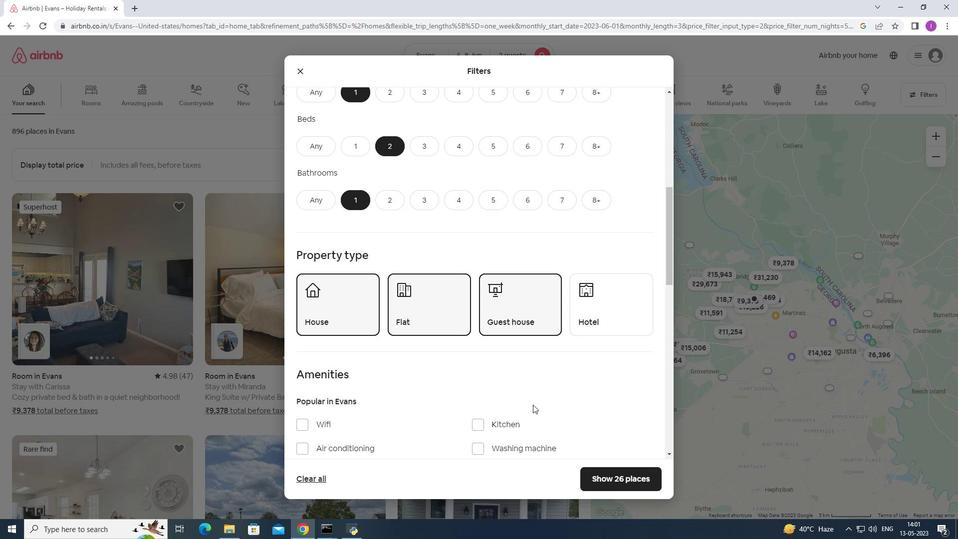 
Action: Mouse scrolled (532, 403) with delta (0, 0)
Screenshot: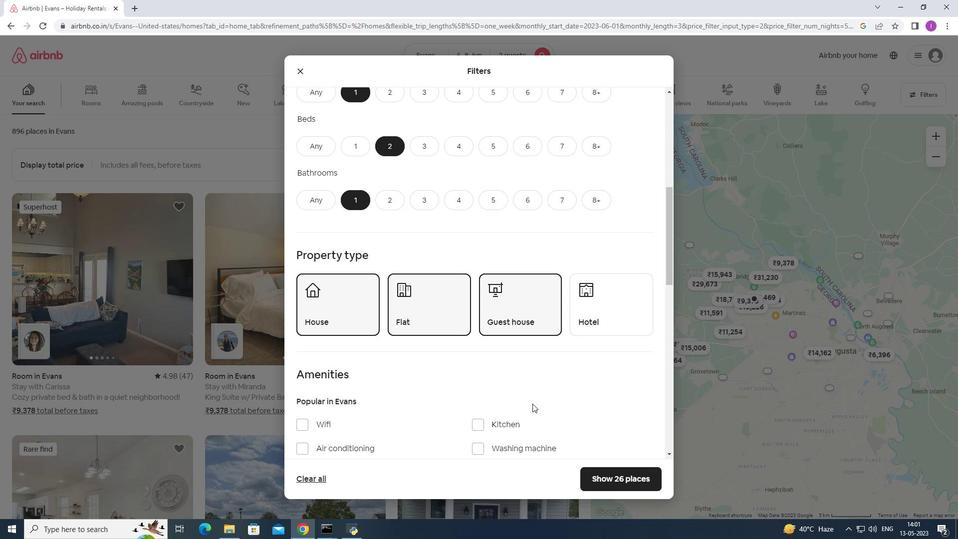 
Action: Mouse scrolled (532, 403) with delta (0, 0)
Screenshot: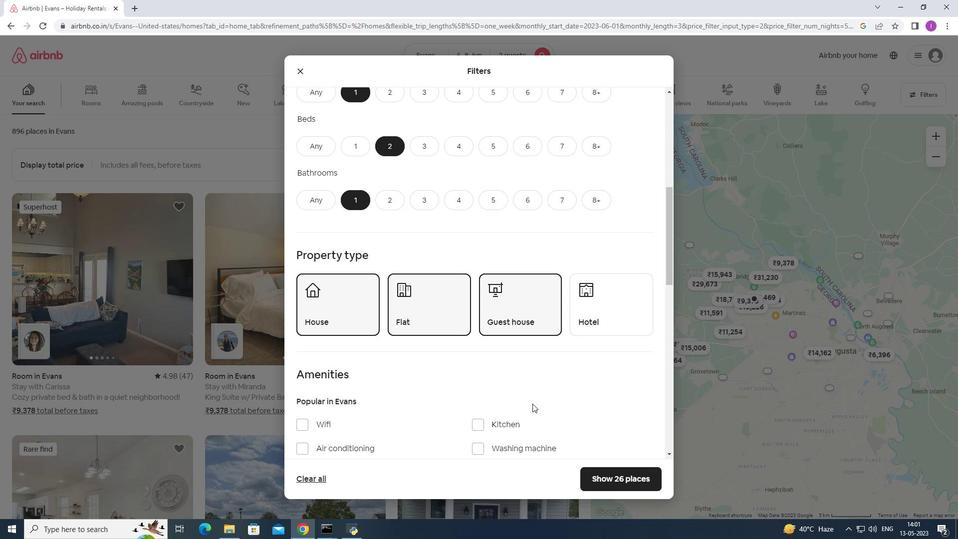 
Action: Mouse scrolled (532, 403) with delta (0, 0)
Screenshot: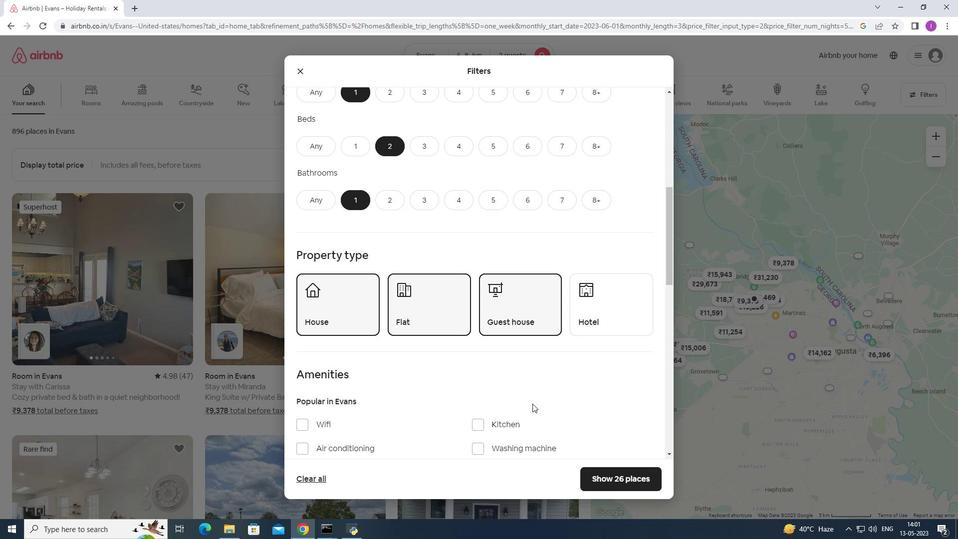 
Action: Mouse scrolled (532, 403) with delta (0, 0)
Screenshot: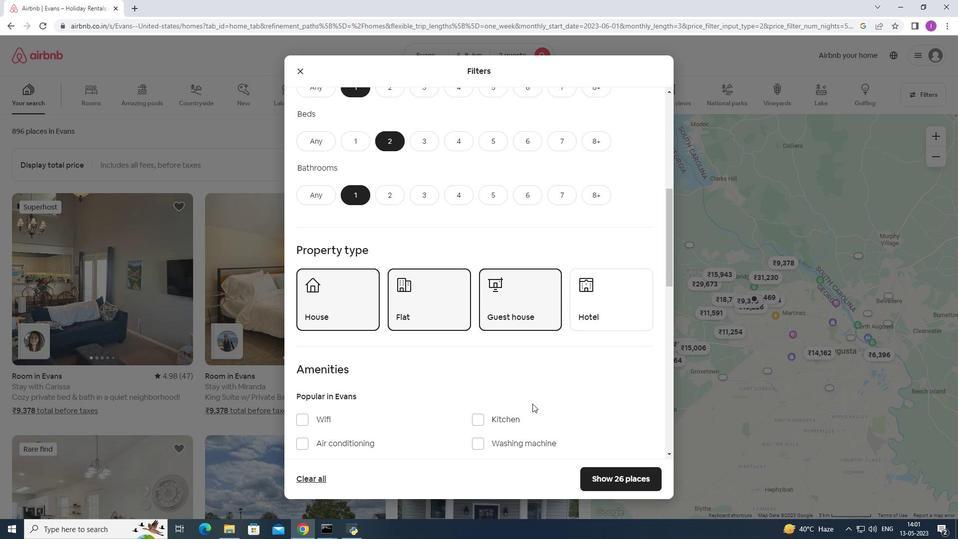 
Action: Mouse moved to (536, 396)
Screenshot: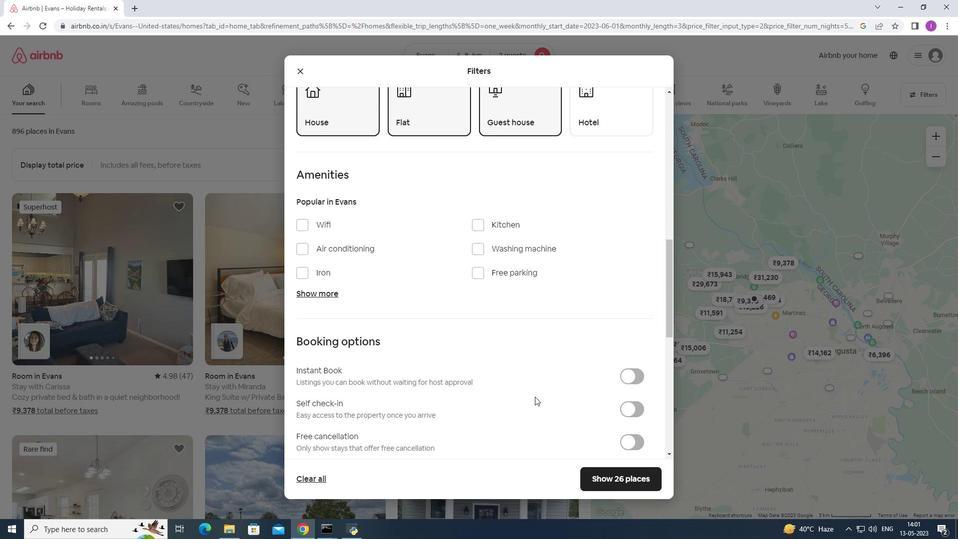 
Action: Mouse scrolled (536, 395) with delta (0, 0)
Screenshot: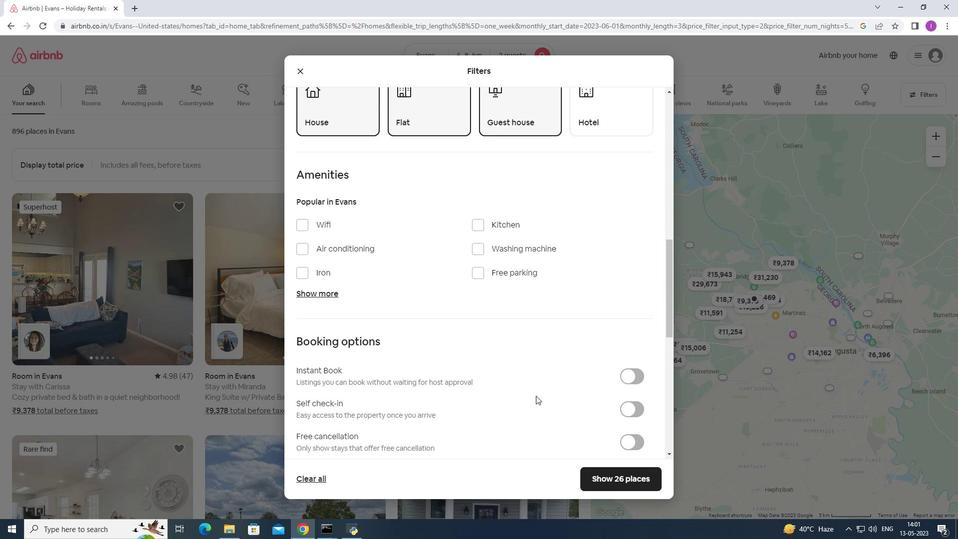 
Action: Mouse scrolled (536, 395) with delta (0, 0)
Screenshot: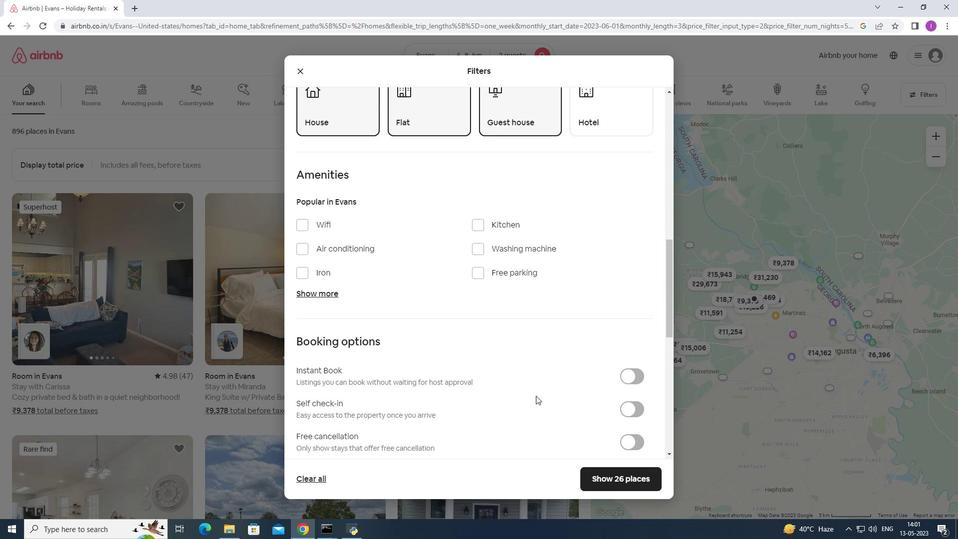 
Action: Mouse moved to (536, 395)
Screenshot: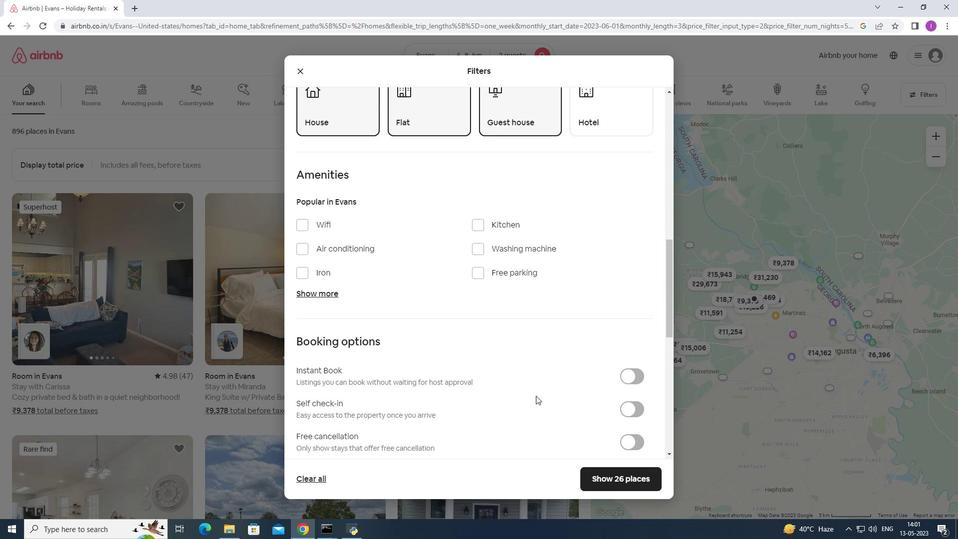 
Action: Mouse scrolled (536, 395) with delta (0, 0)
Screenshot: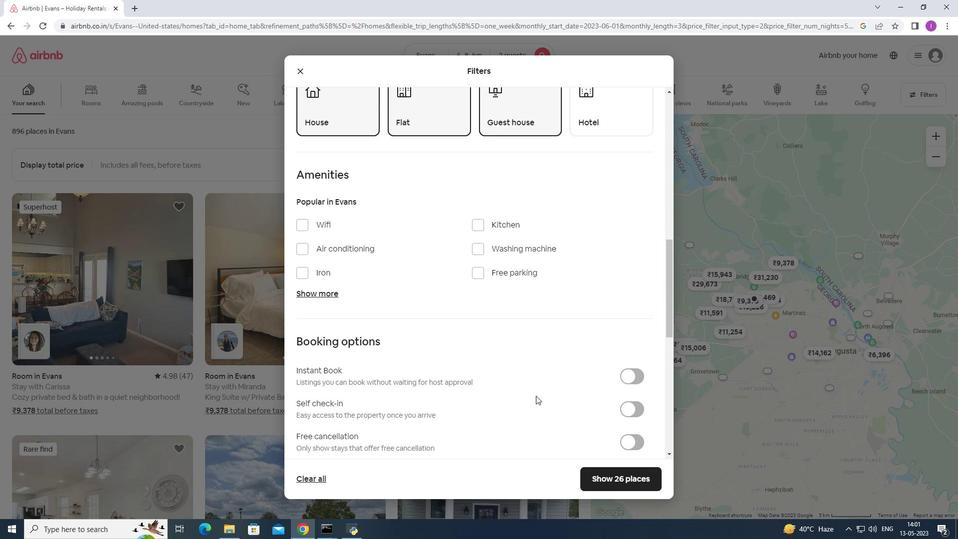 
Action: Mouse moved to (643, 256)
Screenshot: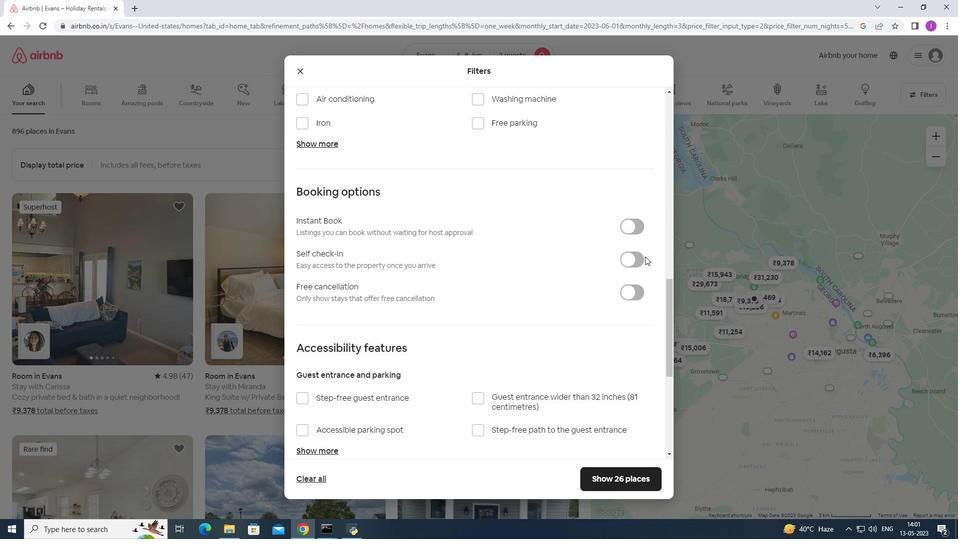 
Action: Mouse pressed left at (643, 256)
Screenshot: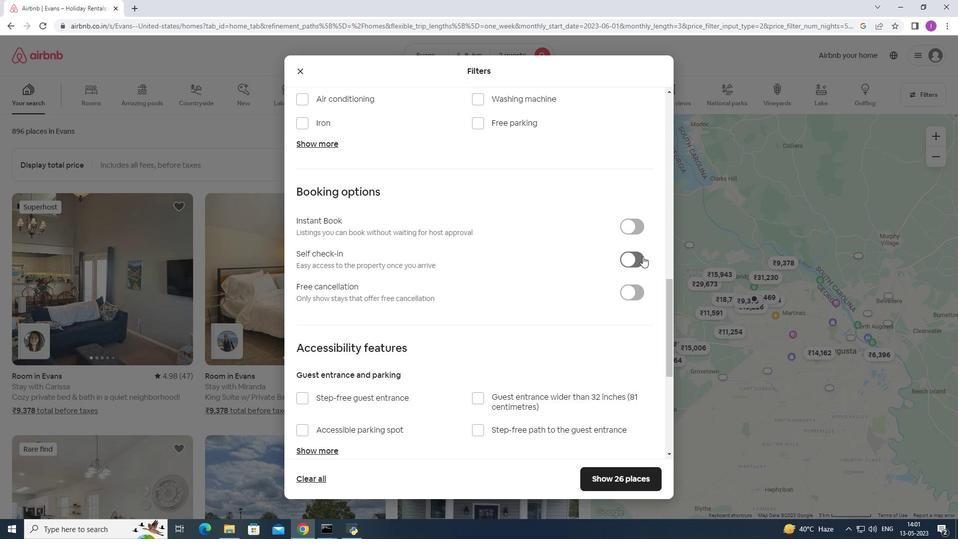 
Action: Mouse moved to (399, 449)
Screenshot: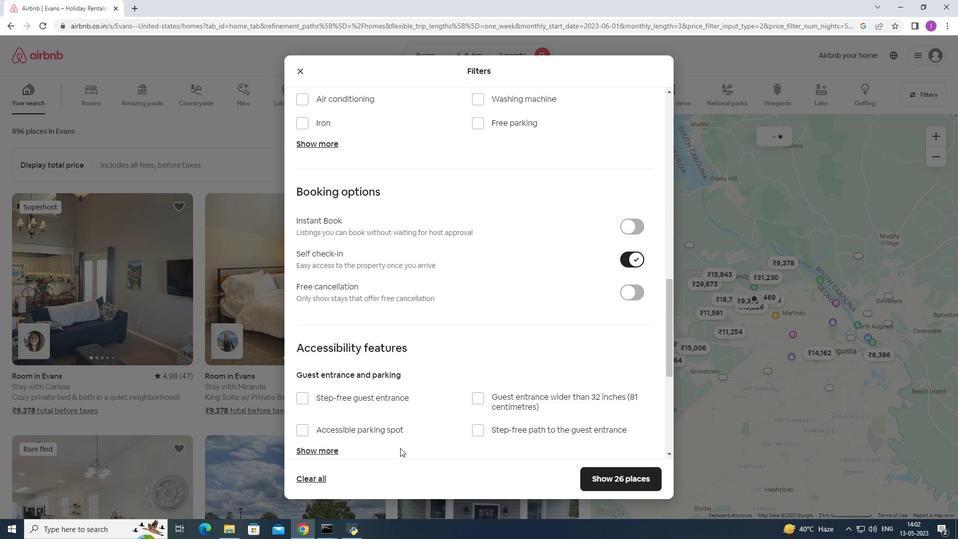
Action: Mouse scrolled (399, 448) with delta (0, 0)
Screenshot: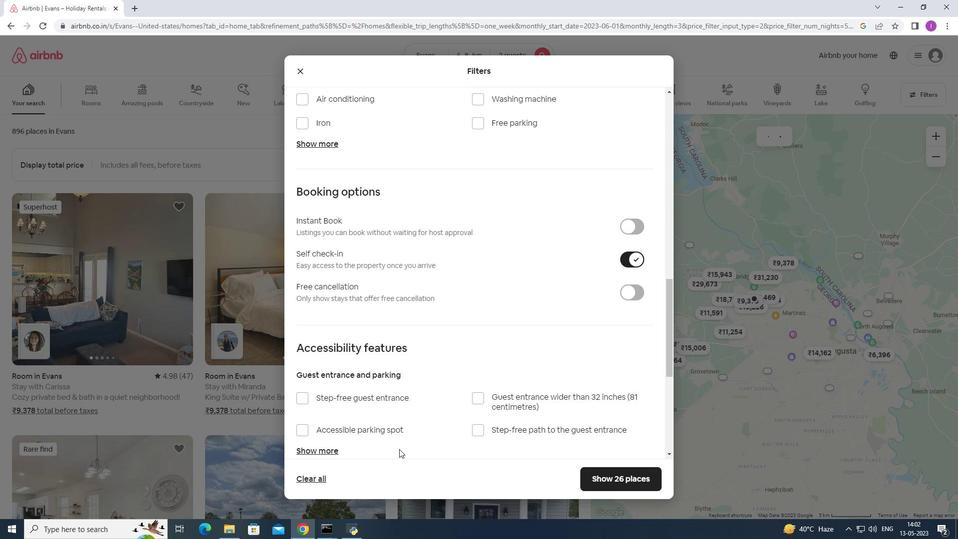 
Action: Mouse scrolled (399, 448) with delta (0, 0)
Screenshot: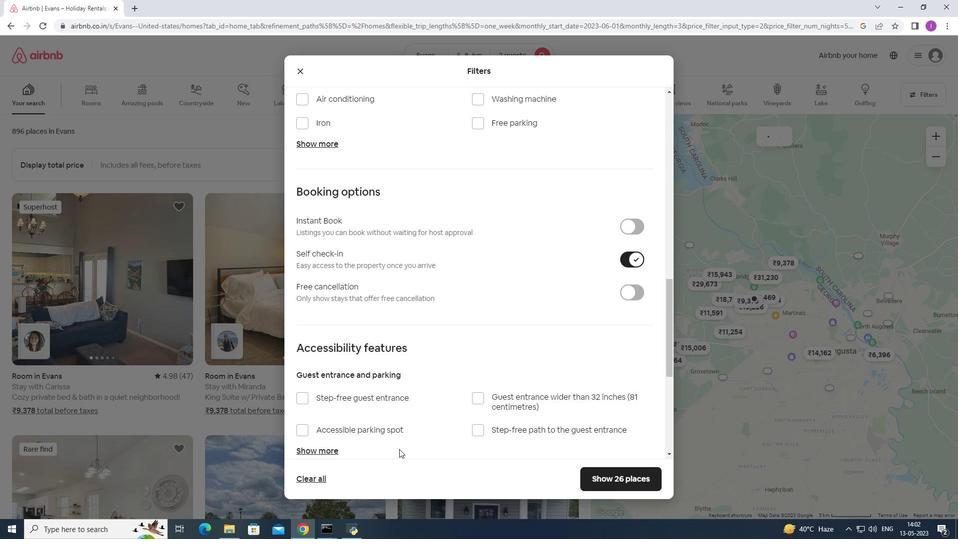 
Action: Mouse scrolled (399, 448) with delta (0, 0)
Screenshot: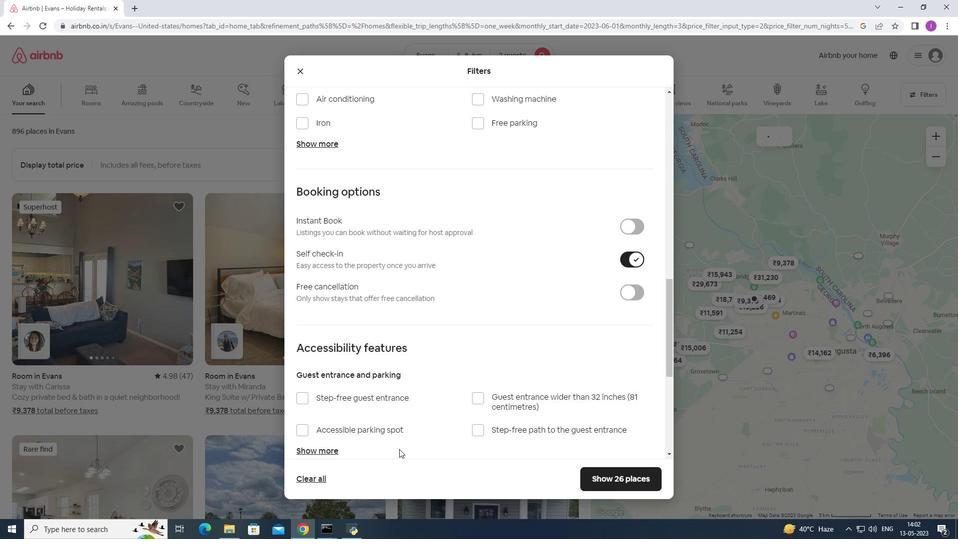 
Action: Mouse scrolled (399, 448) with delta (0, 0)
Screenshot: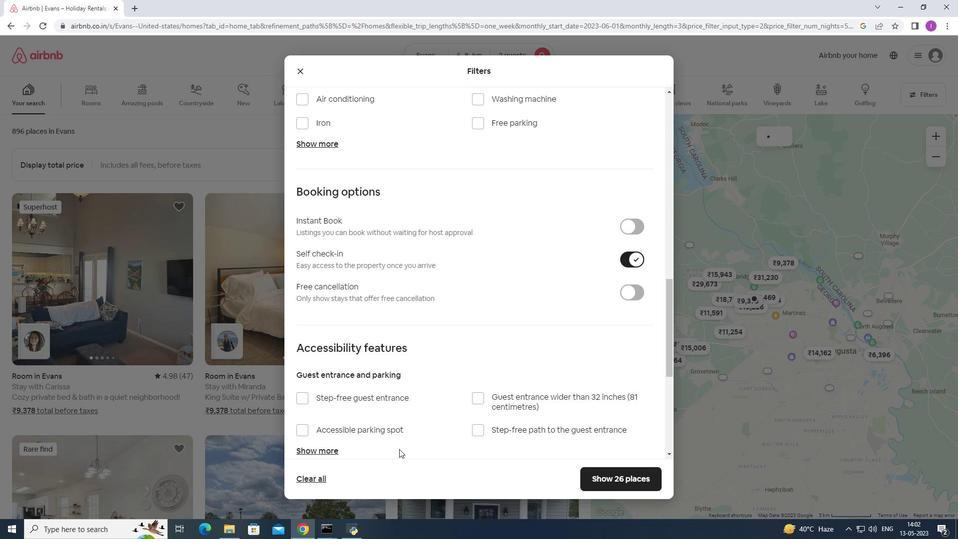 
Action: Mouse moved to (406, 448)
Screenshot: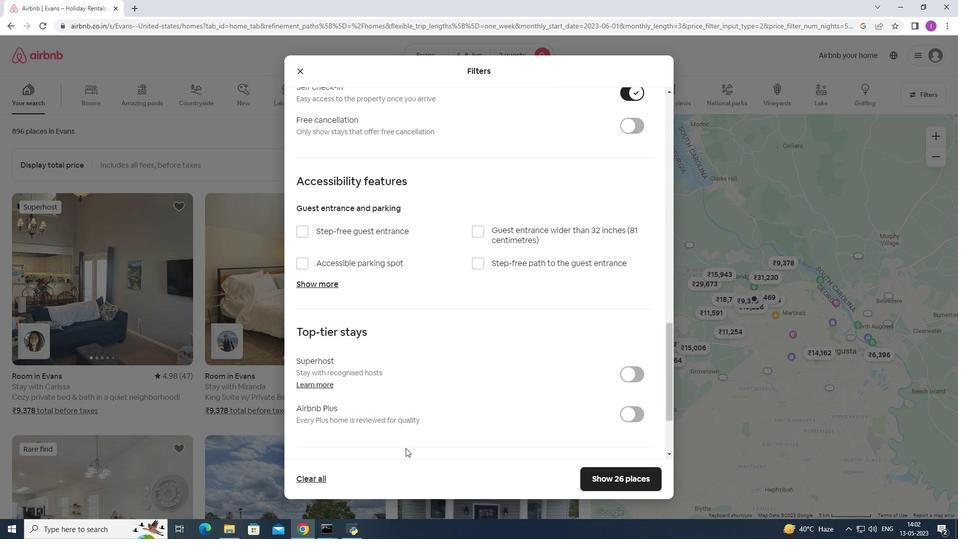 
Action: Mouse scrolled (406, 447) with delta (0, 0)
Screenshot: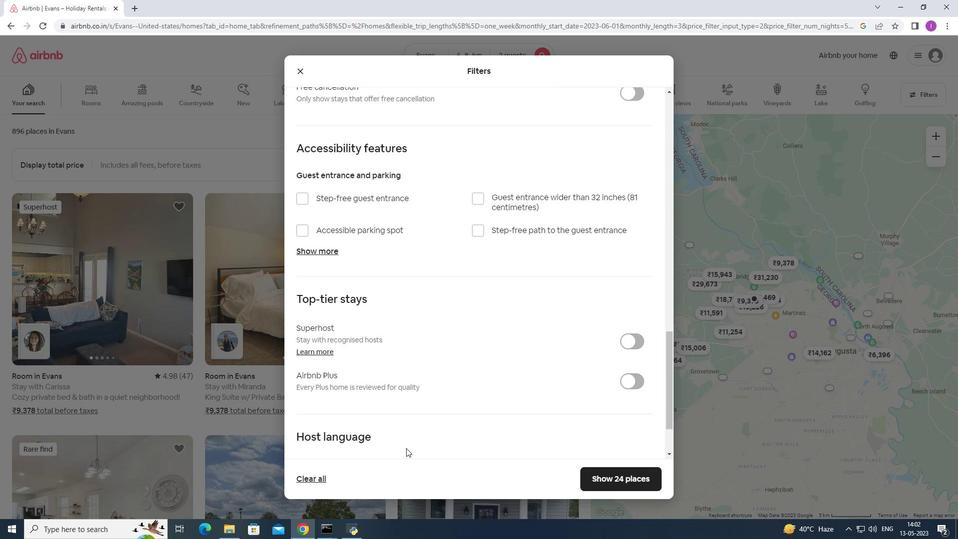 
Action: Mouse scrolled (406, 447) with delta (0, 0)
Screenshot: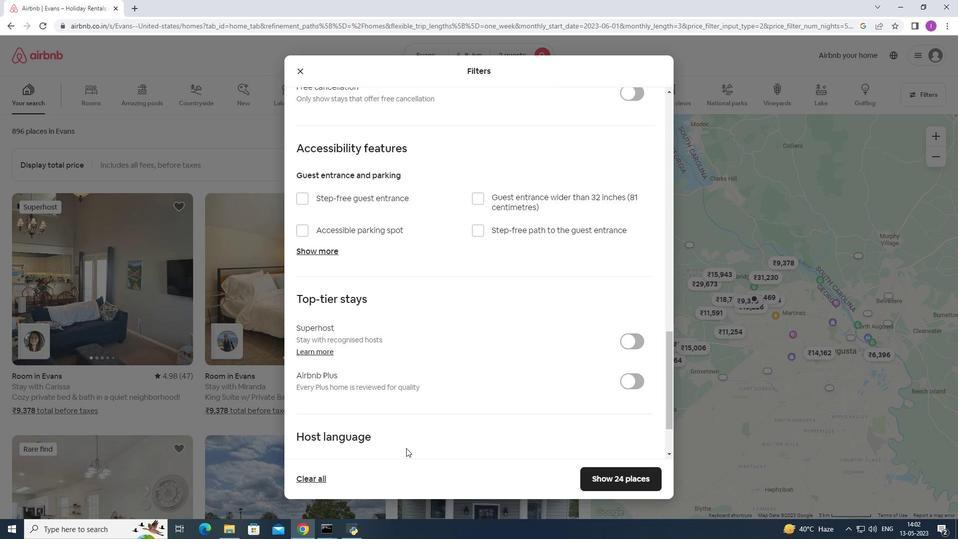 
Action: Mouse scrolled (406, 447) with delta (0, 0)
Screenshot: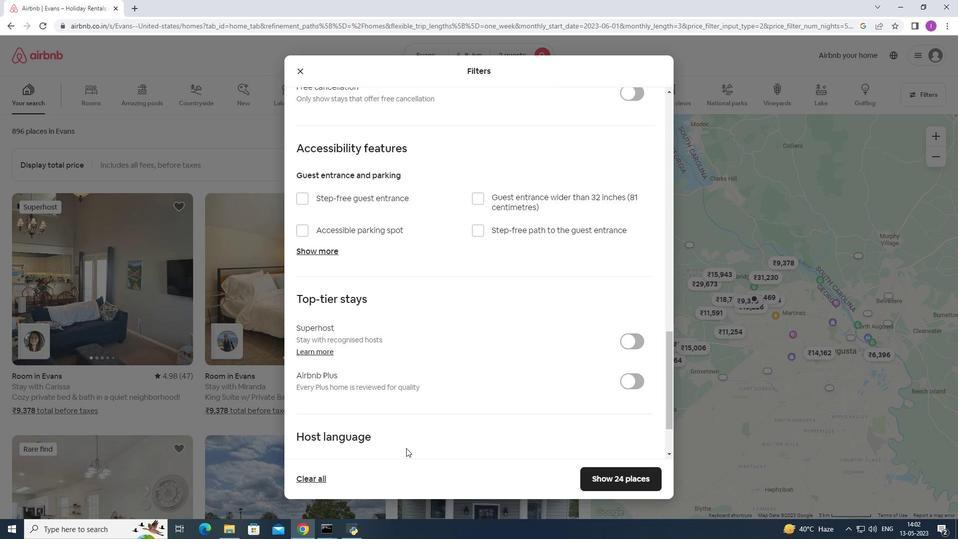 
Action: Mouse scrolled (406, 447) with delta (0, 0)
Screenshot: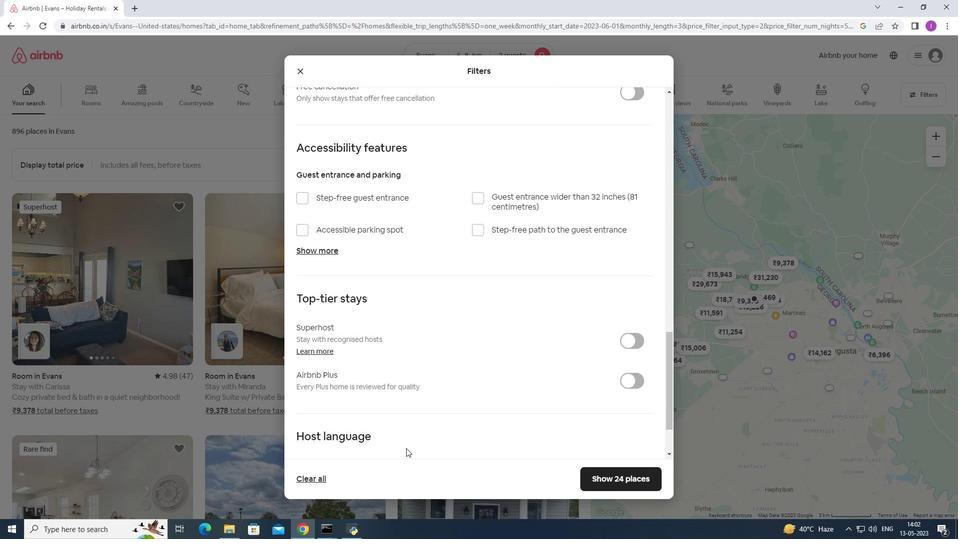 
Action: Mouse scrolled (406, 447) with delta (0, 0)
Screenshot: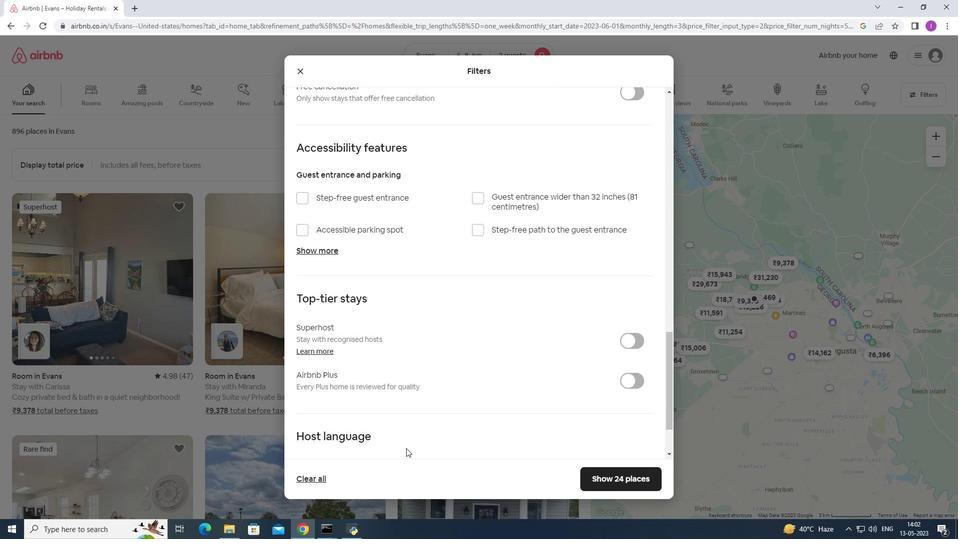 
Action: Mouse scrolled (406, 447) with delta (0, 0)
Screenshot: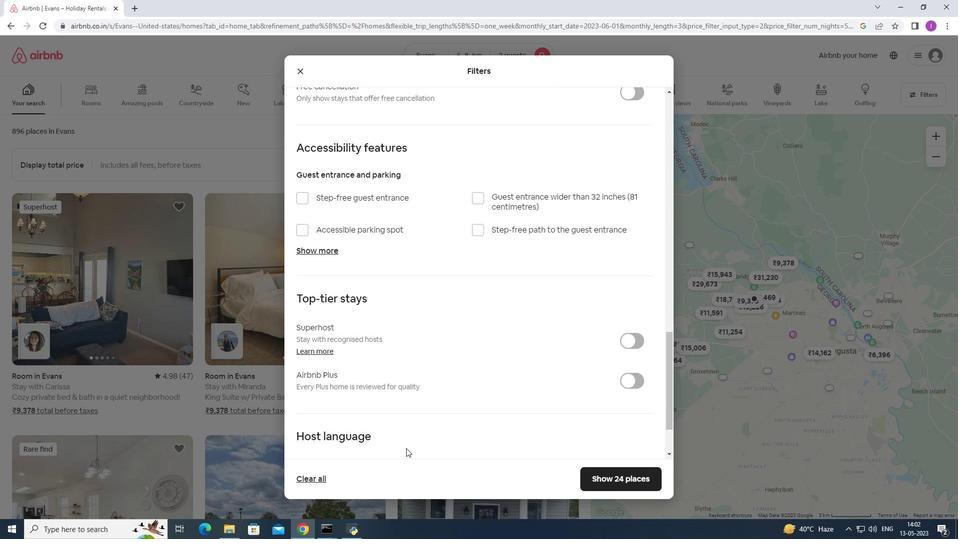 
Action: Mouse moved to (484, 413)
Screenshot: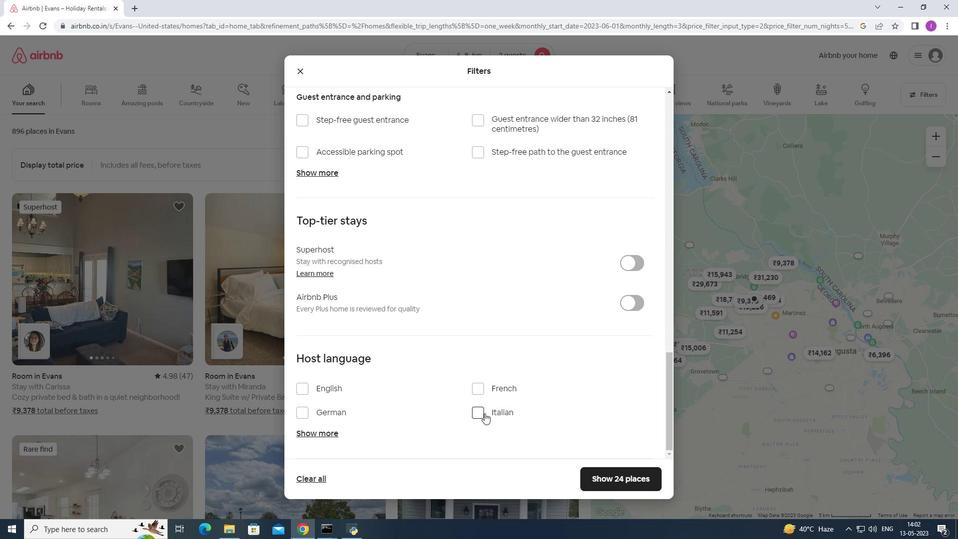 
Action: Mouse scrolled (484, 412) with delta (0, 0)
Screenshot: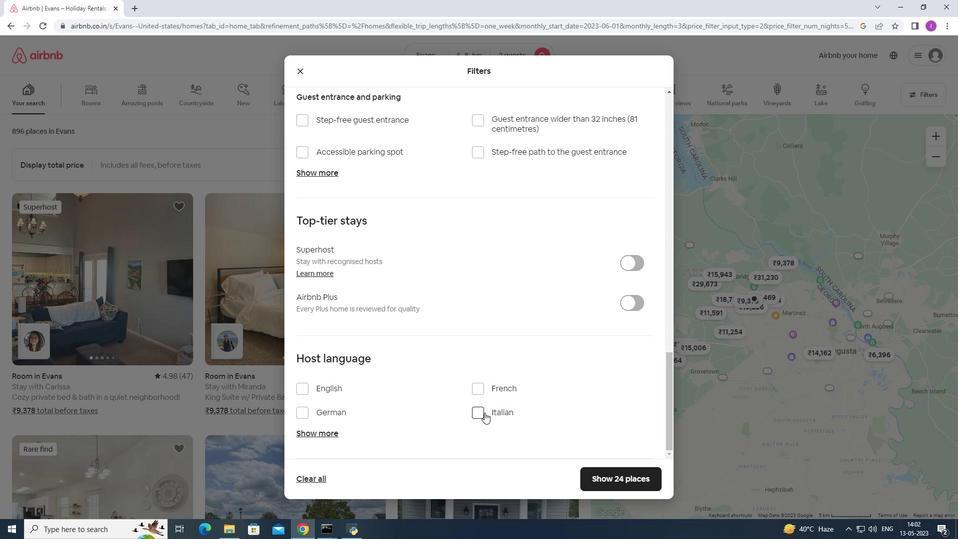
Action: Mouse scrolled (484, 412) with delta (0, 0)
Screenshot: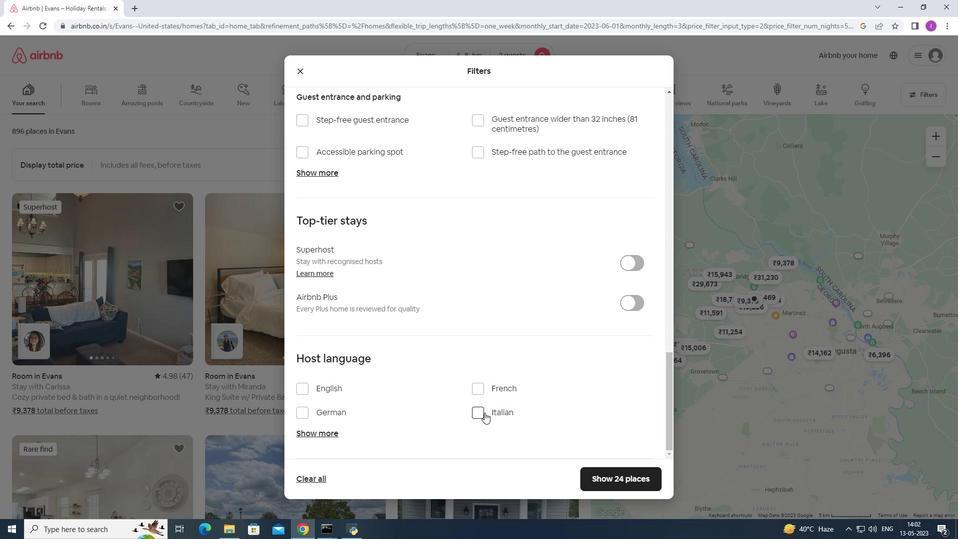 
Action: Mouse scrolled (484, 412) with delta (0, 0)
Screenshot: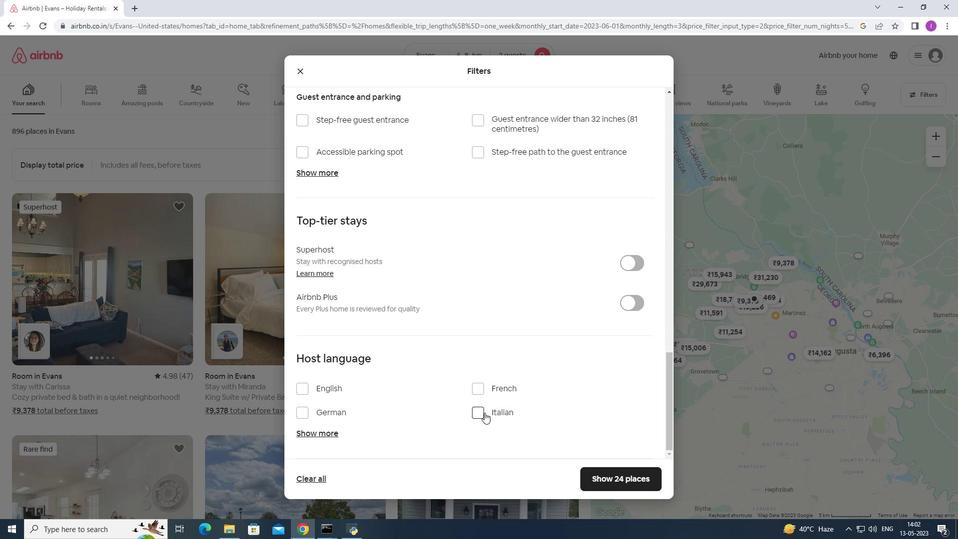 
Action: Mouse scrolled (484, 412) with delta (0, 0)
Screenshot: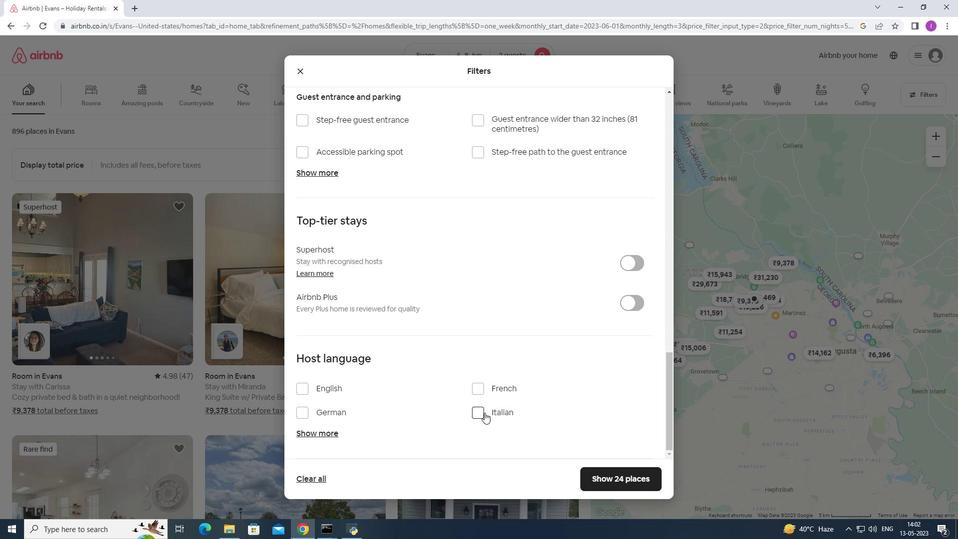 
Action: Mouse moved to (307, 388)
Screenshot: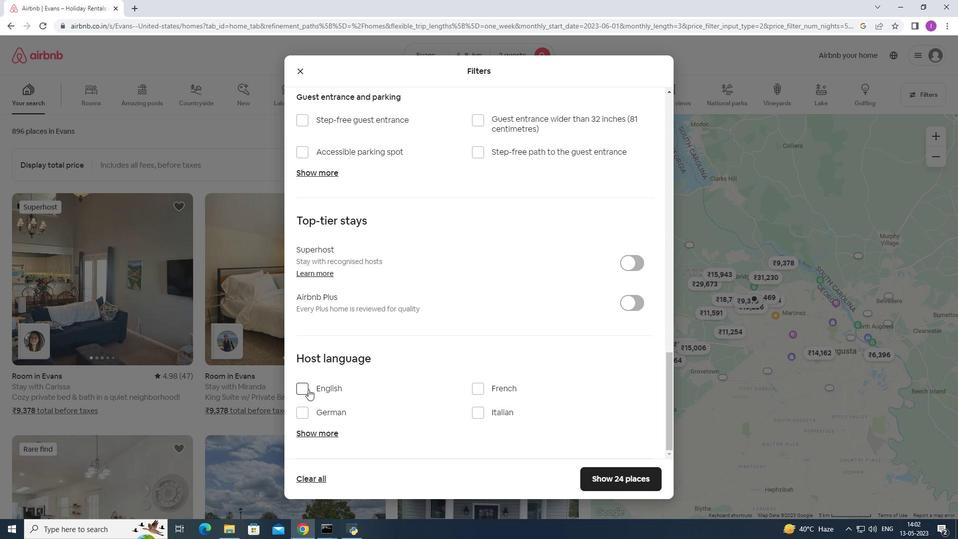 
Action: Mouse pressed left at (307, 388)
Screenshot: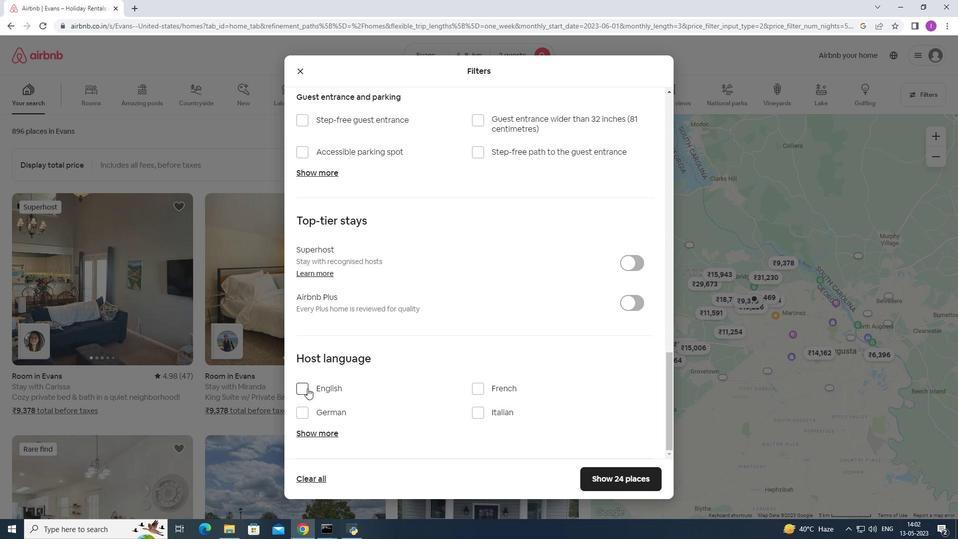 
Action: Mouse moved to (628, 473)
Screenshot: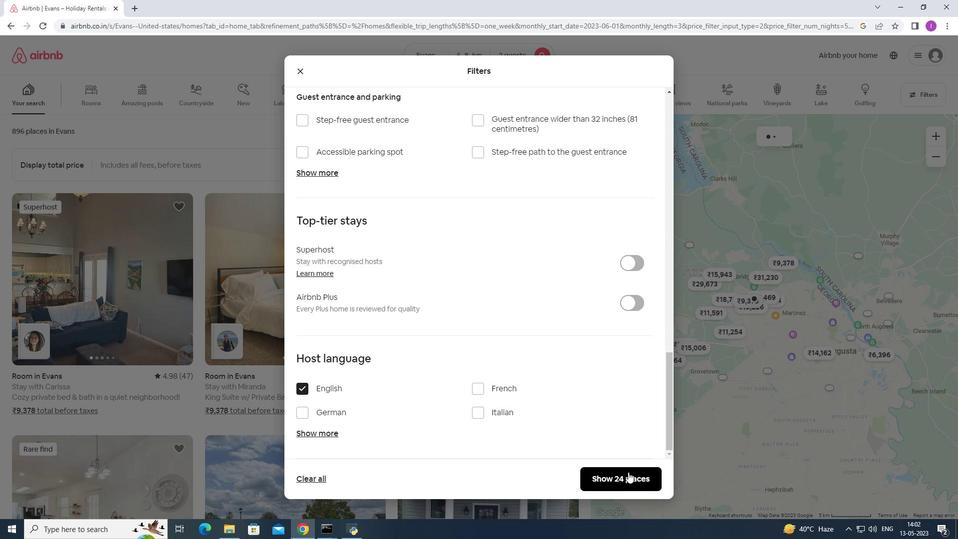 
Action: Mouse pressed left at (628, 473)
Screenshot: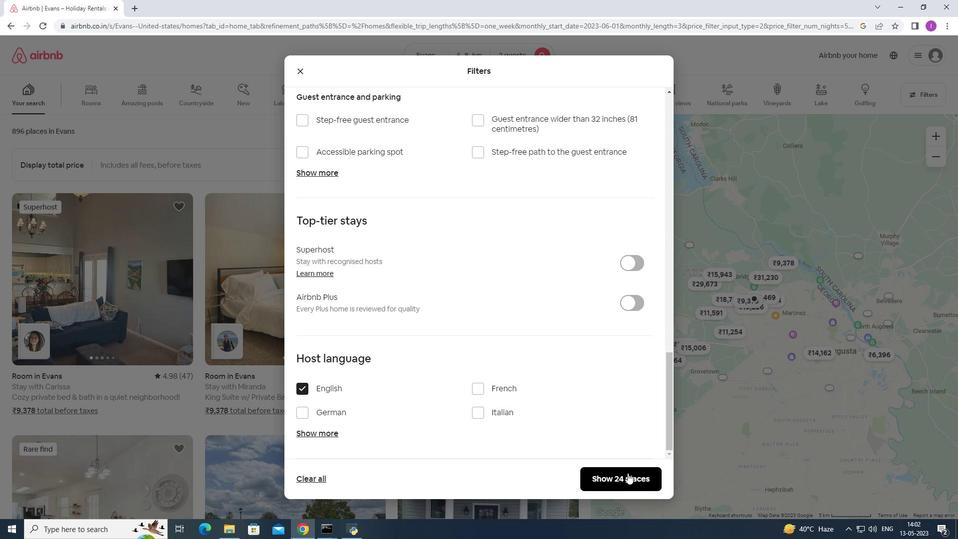 
Action: Mouse moved to (574, 402)
Screenshot: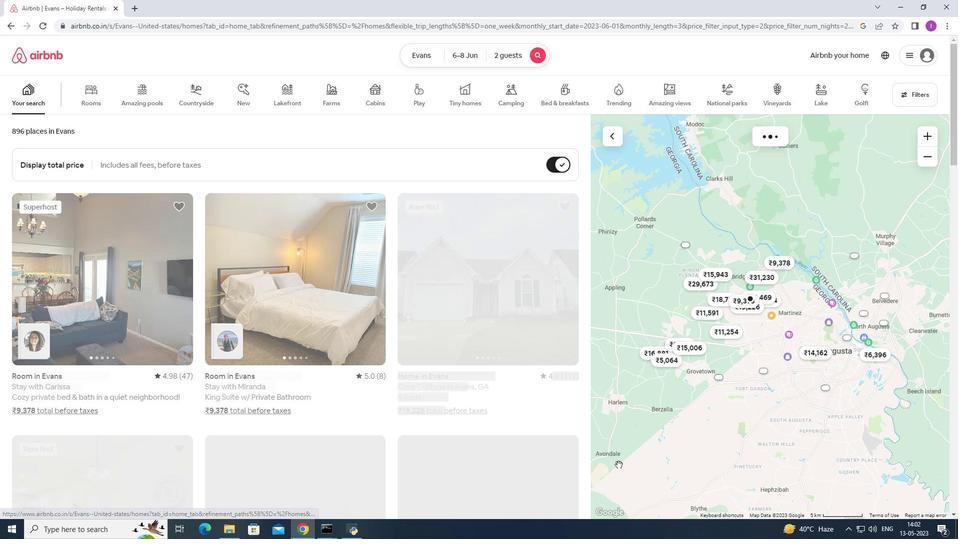 
